 Task: Search one way flight ticket for 3 adults, 3 children in business from Lanai City, Lanai: Lanai Airport to Riverton: Central Wyoming Regional Airport (was Riverton Regional) on 5-4-2023. Number of bags: 4 checked bags. Price is upto 25000. Outbound departure time preference is 10:30.
Action: Mouse moved to (374, 340)
Screenshot: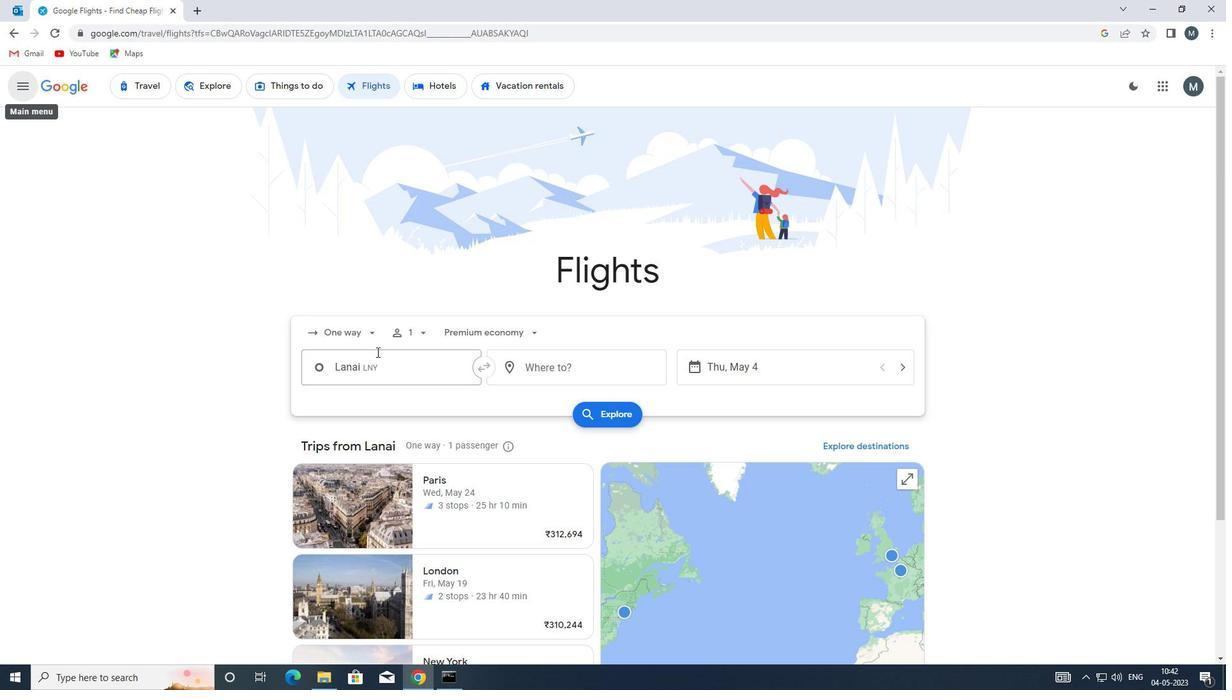 
Action: Mouse pressed left at (374, 340)
Screenshot: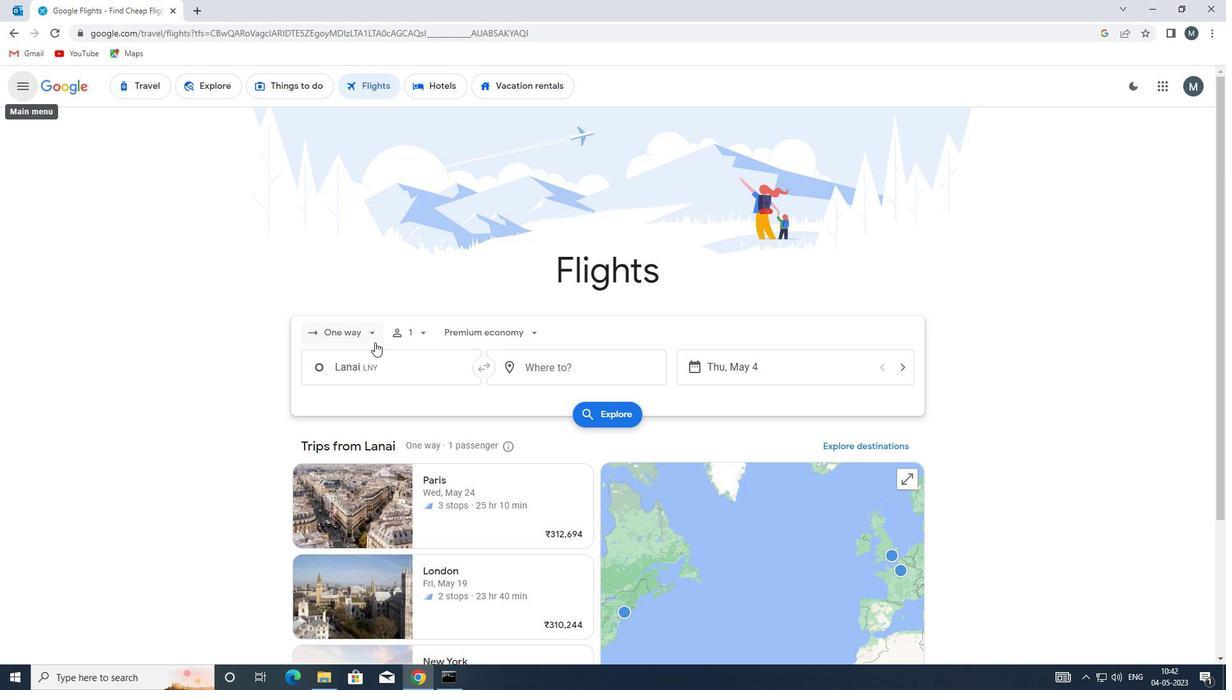 
Action: Mouse moved to (381, 393)
Screenshot: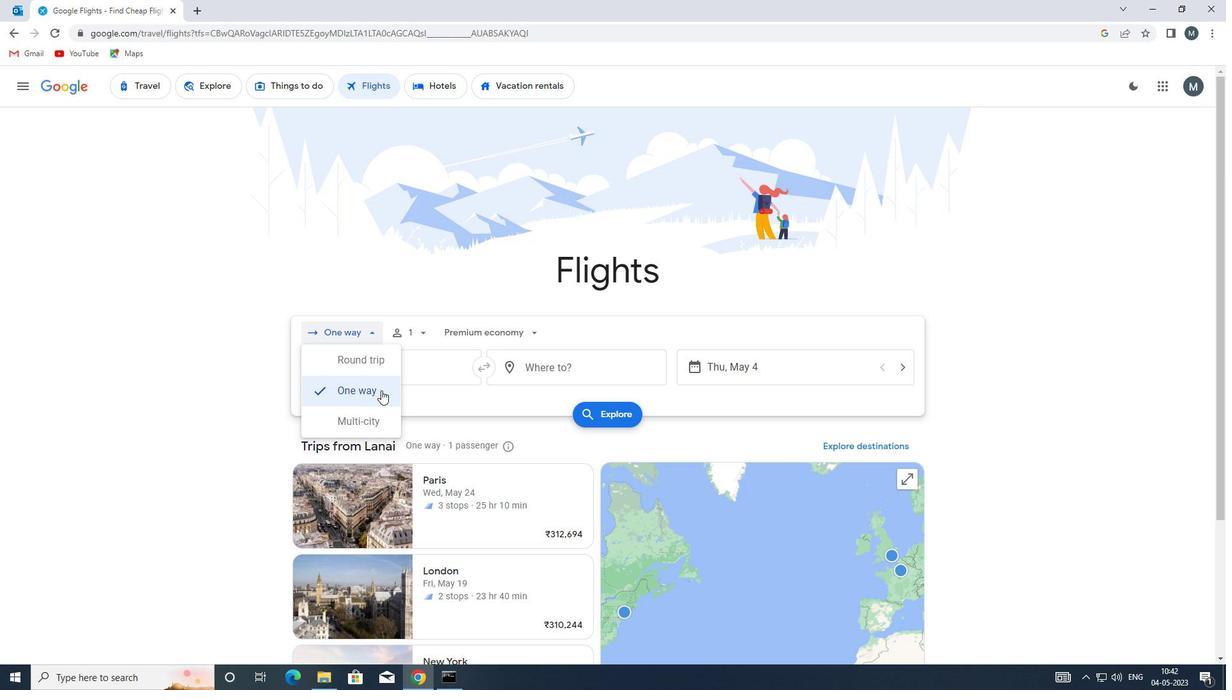 
Action: Mouse pressed left at (381, 393)
Screenshot: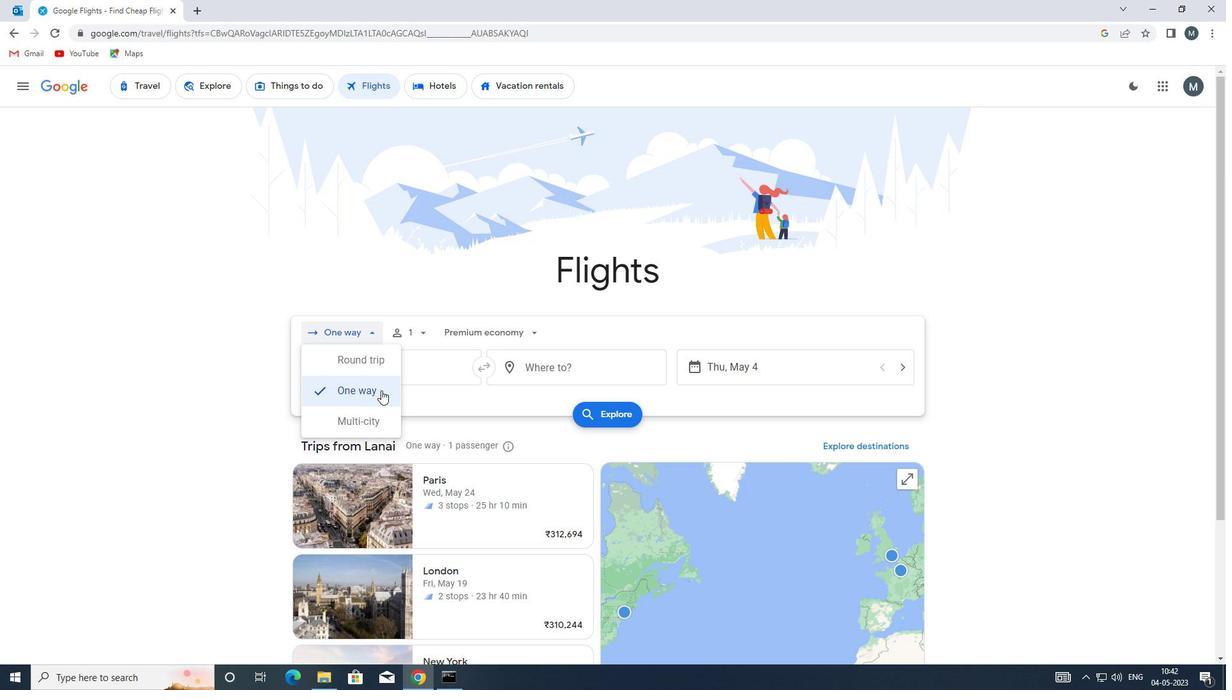 
Action: Mouse moved to (420, 335)
Screenshot: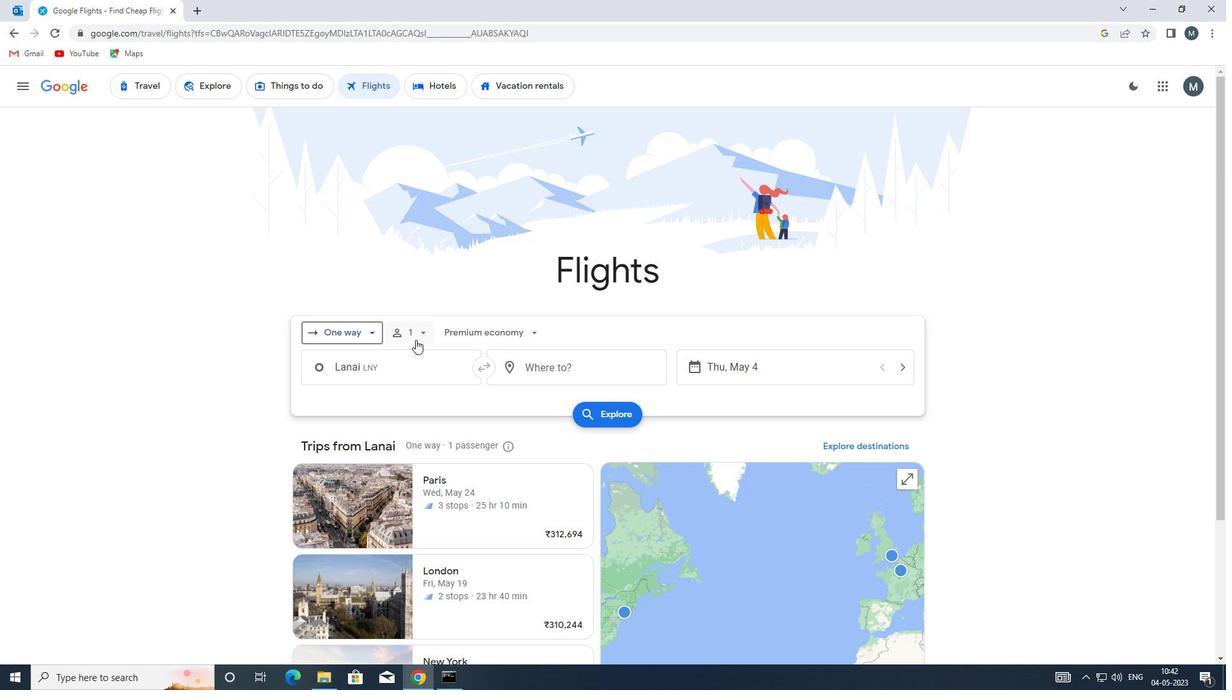
Action: Mouse pressed left at (420, 335)
Screenshot: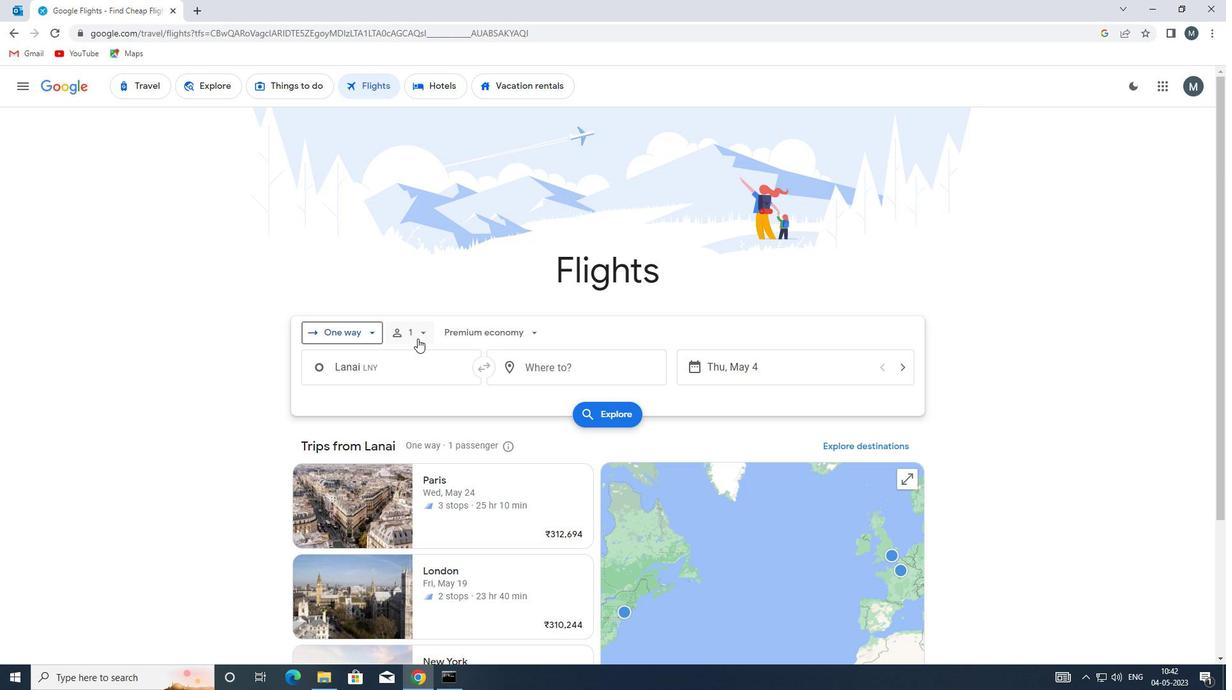 
Action: Mouse moved to (526, 366)
Screenshot: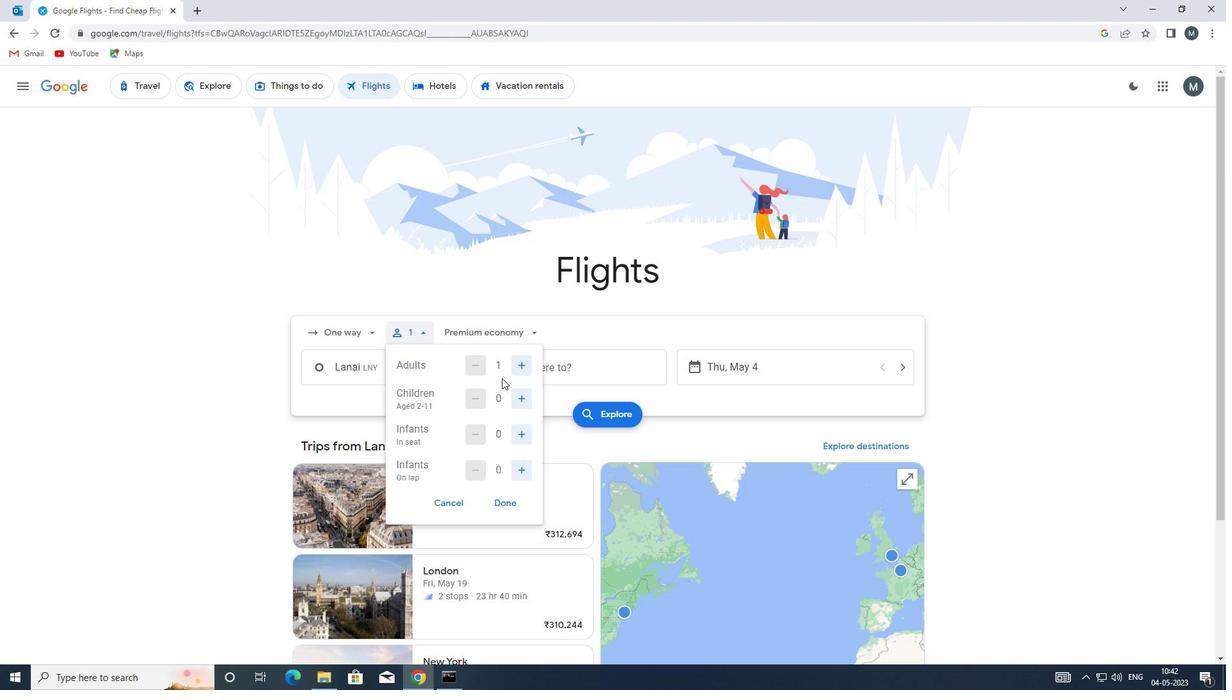 
Action: Mouse pressed left at (526, 366)
Screenshot: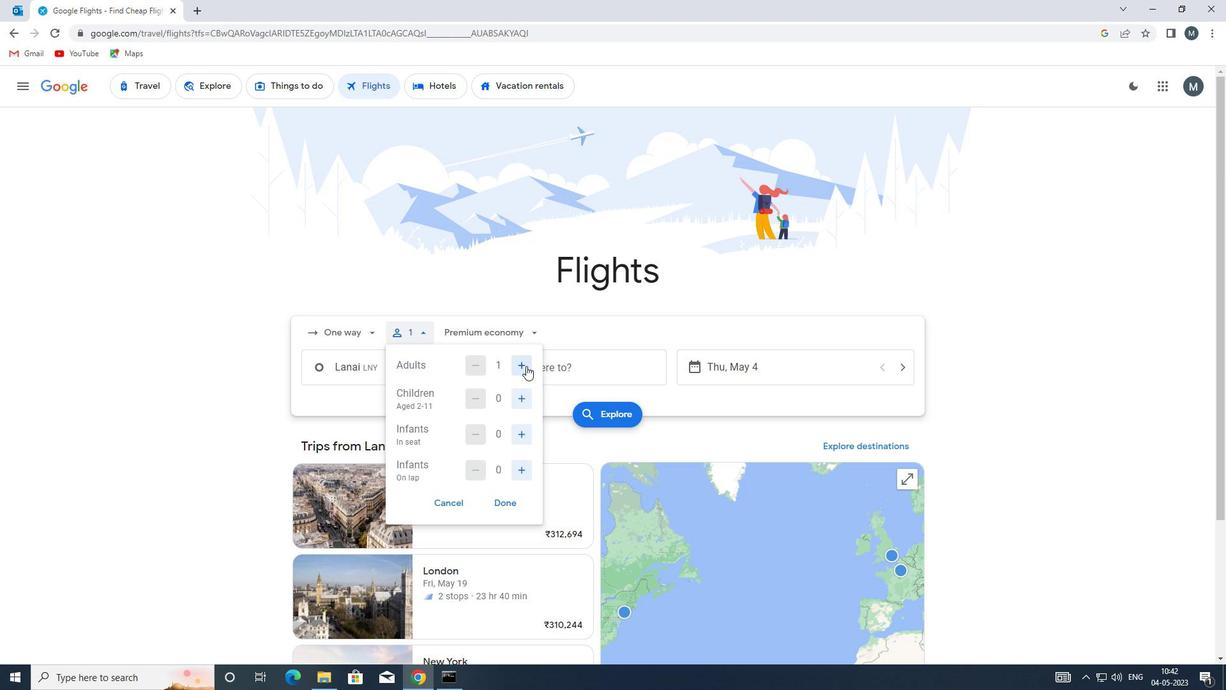 
Action: Mouse pressed left at (526, 366)
Screenshot: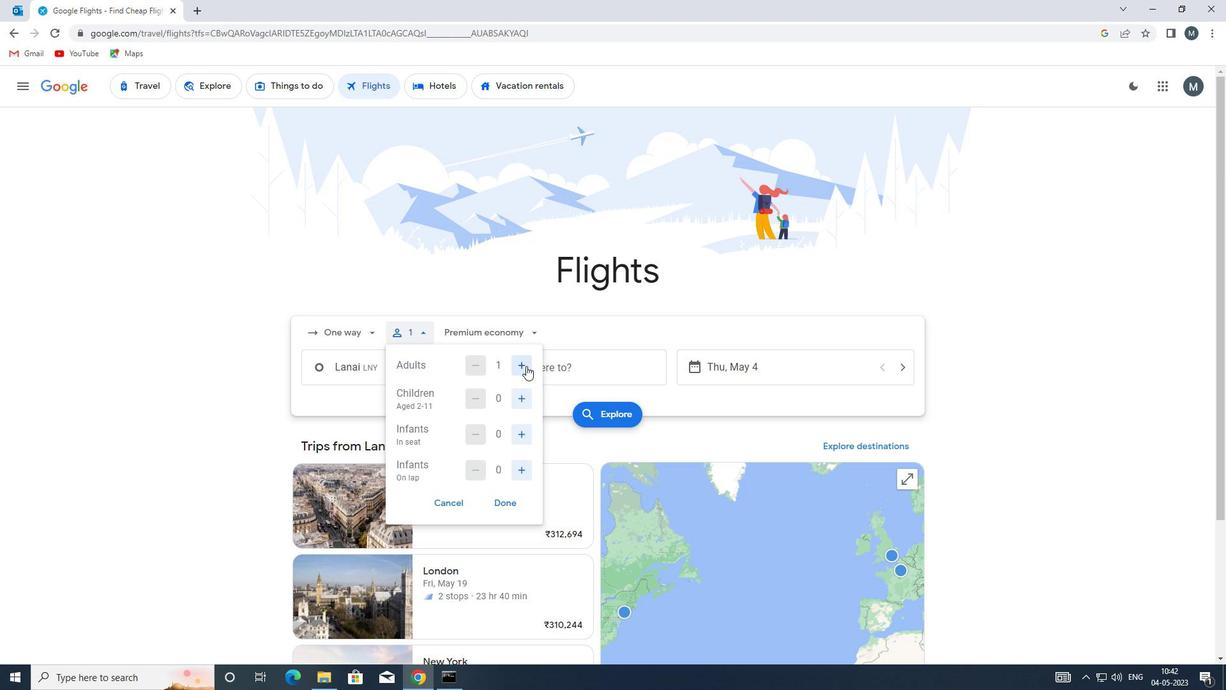 
Action: Mouse moved to (524, 400)
Screenshot: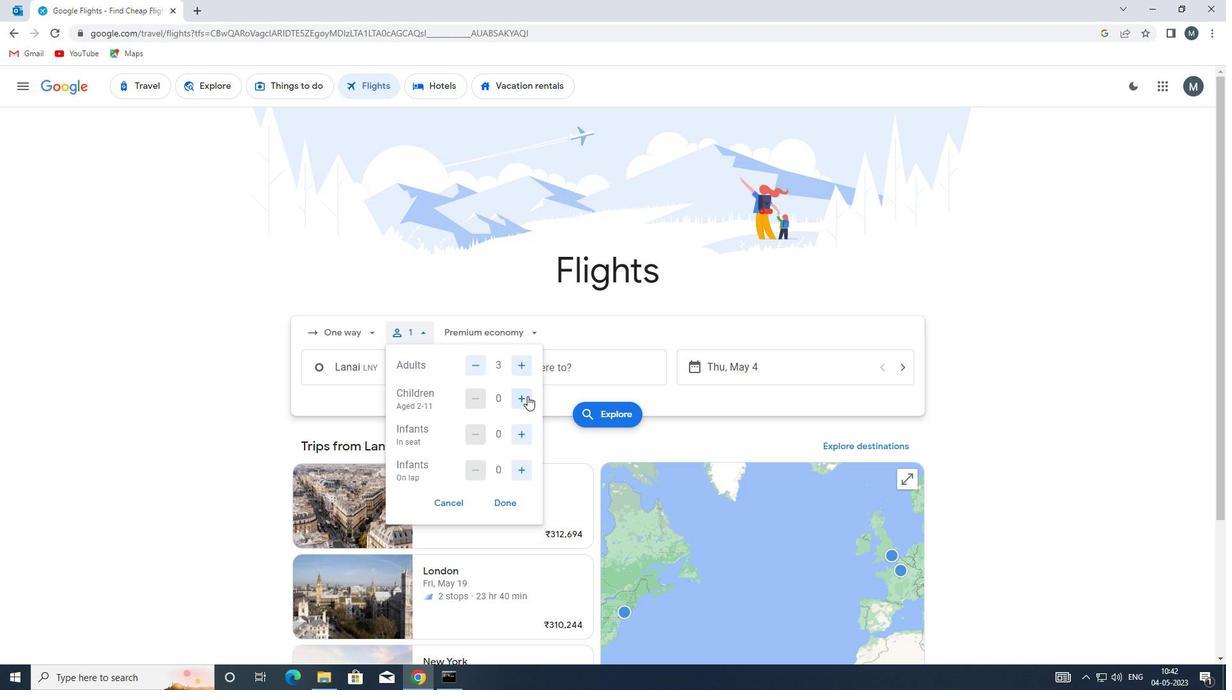 
Action: Mouse pressed left at (524, 400)
Screenshot: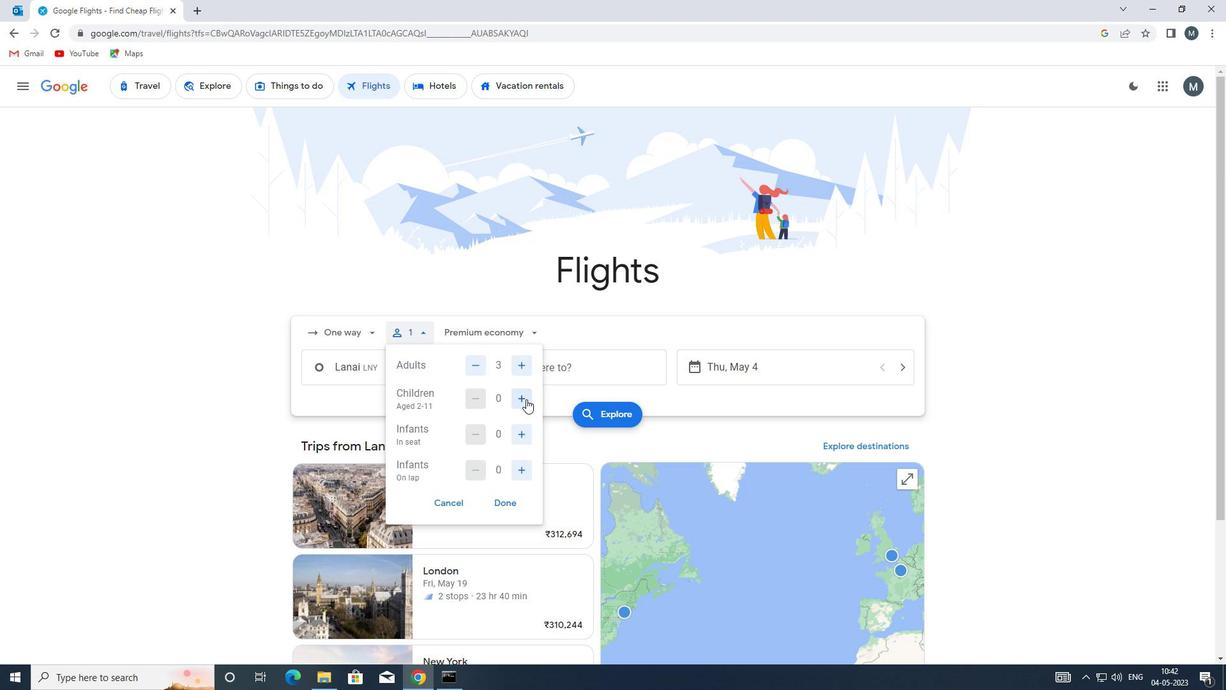 
Action: Mouse pressed left at (524, 400)
Screenshot: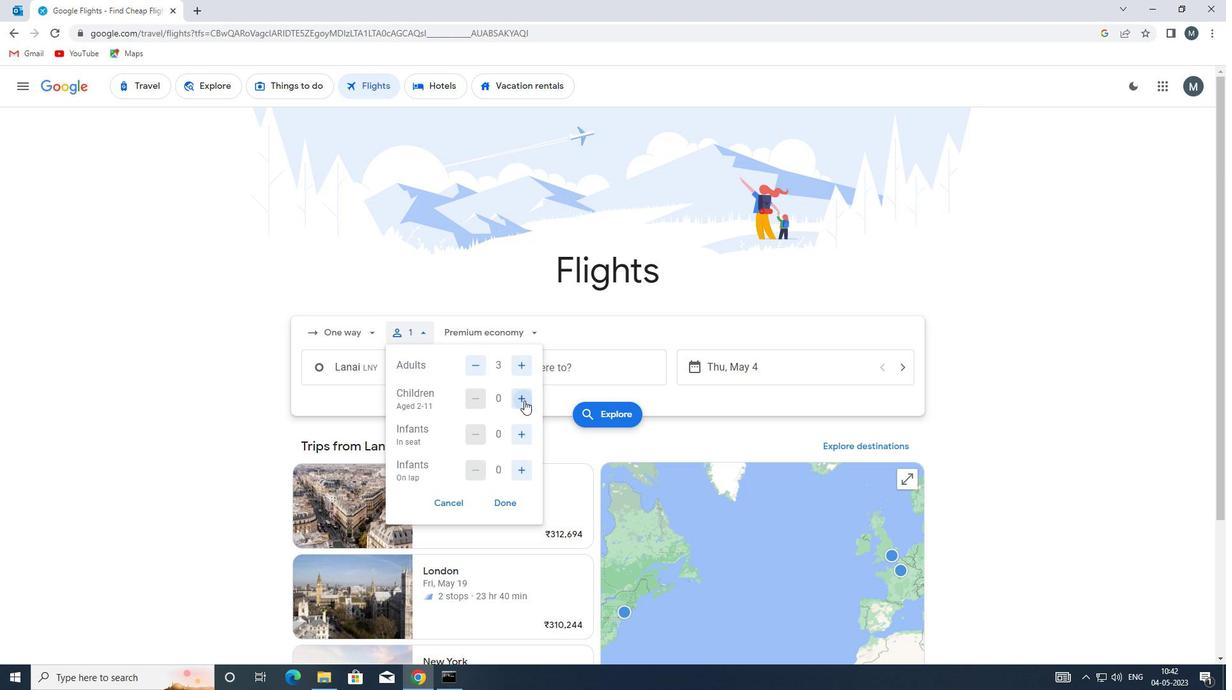 
Action: Mouse pressed left at (524, 400)
Screenshot: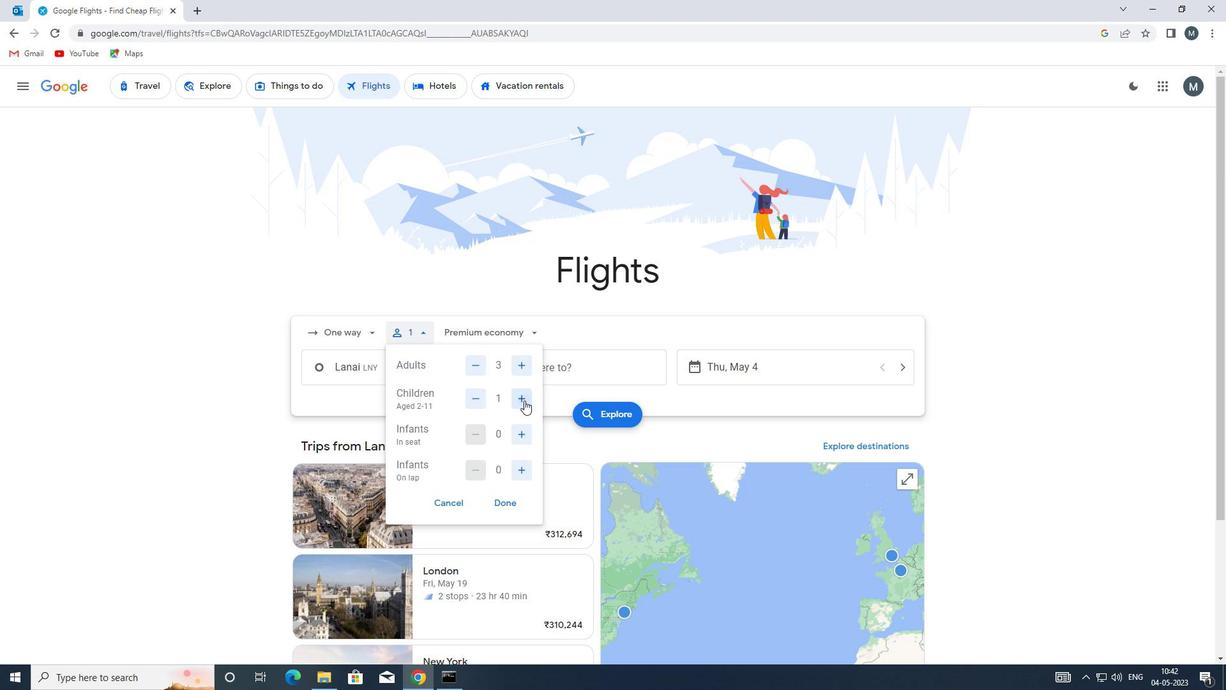 
Action: Mouse moved to (514, 505)
Screenshot: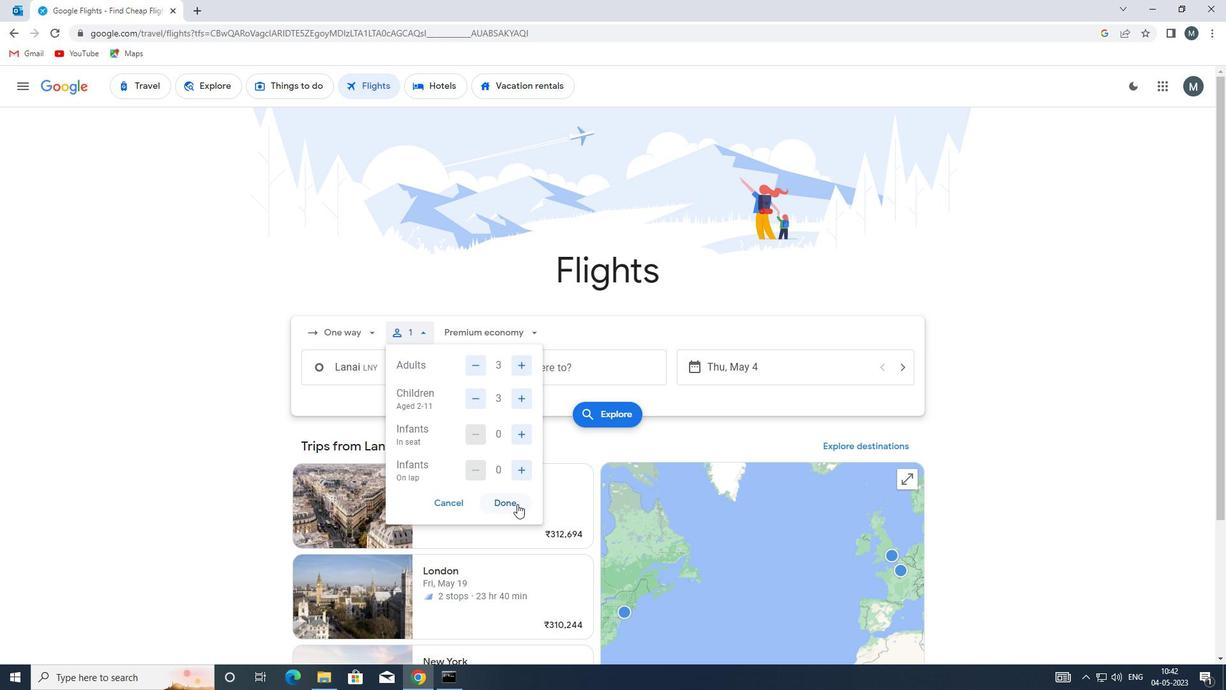 
Action: Mouse pressed left at (514, 505)
Screenshot: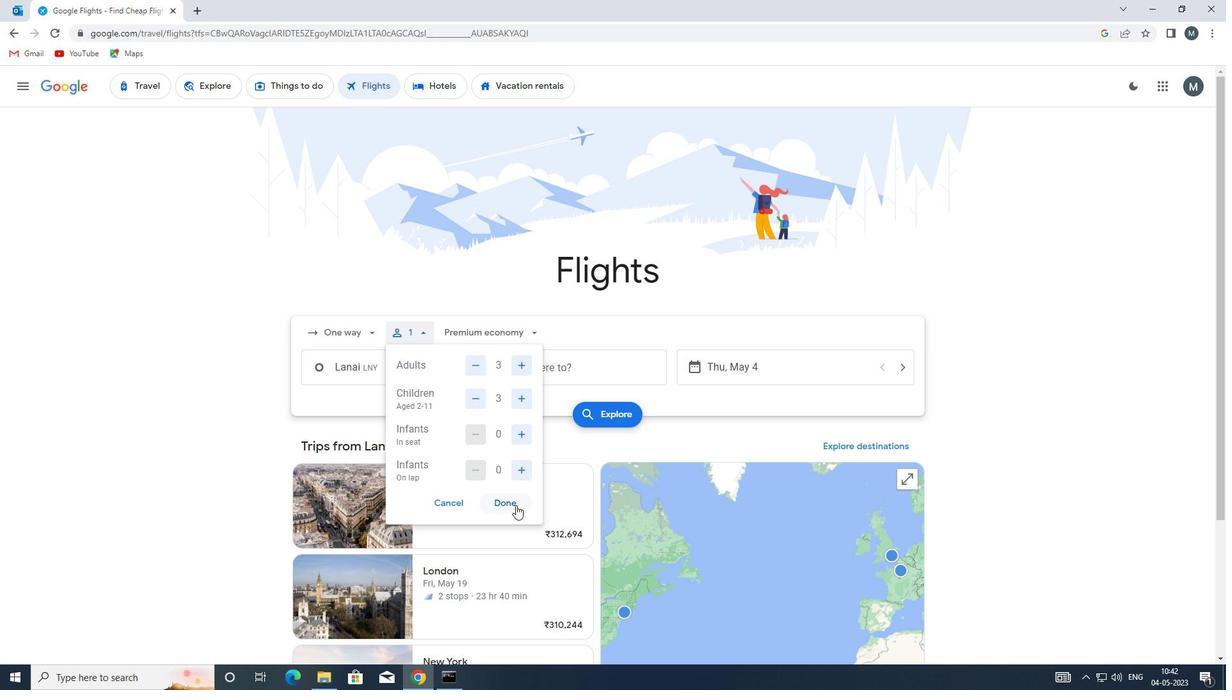 
Action: Mouse moved to (505, 330)
Screenshot: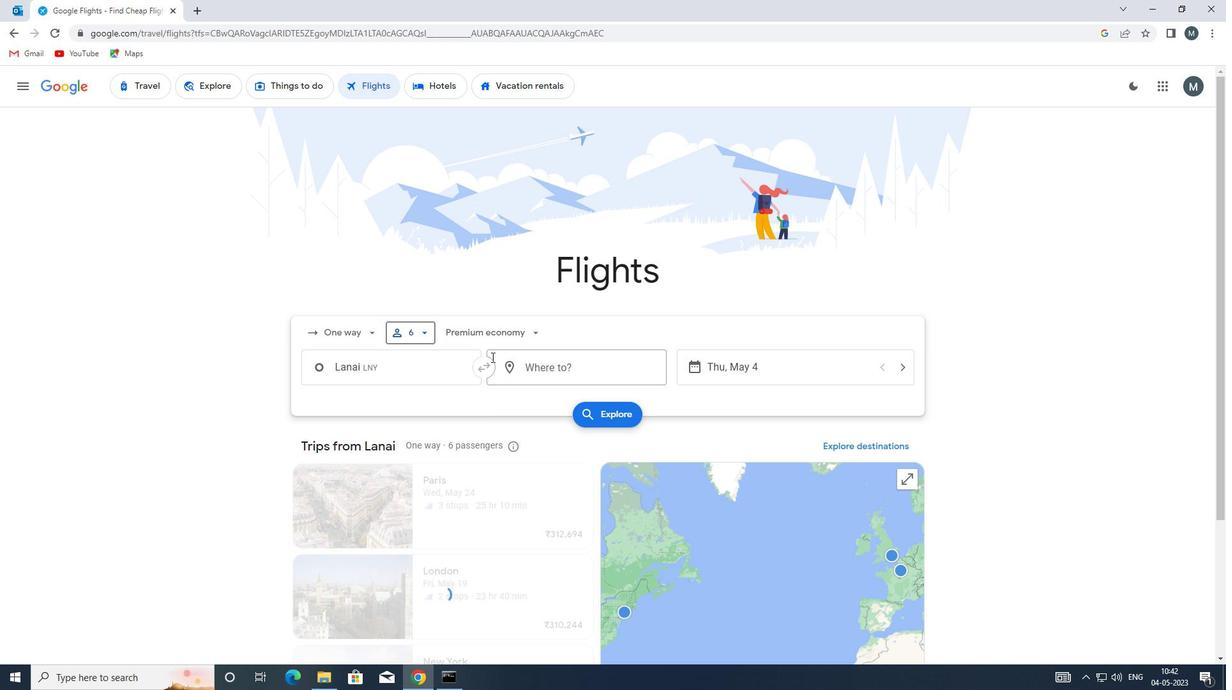 
Action: Mouse pressed left at (505, 330)
Screenshot: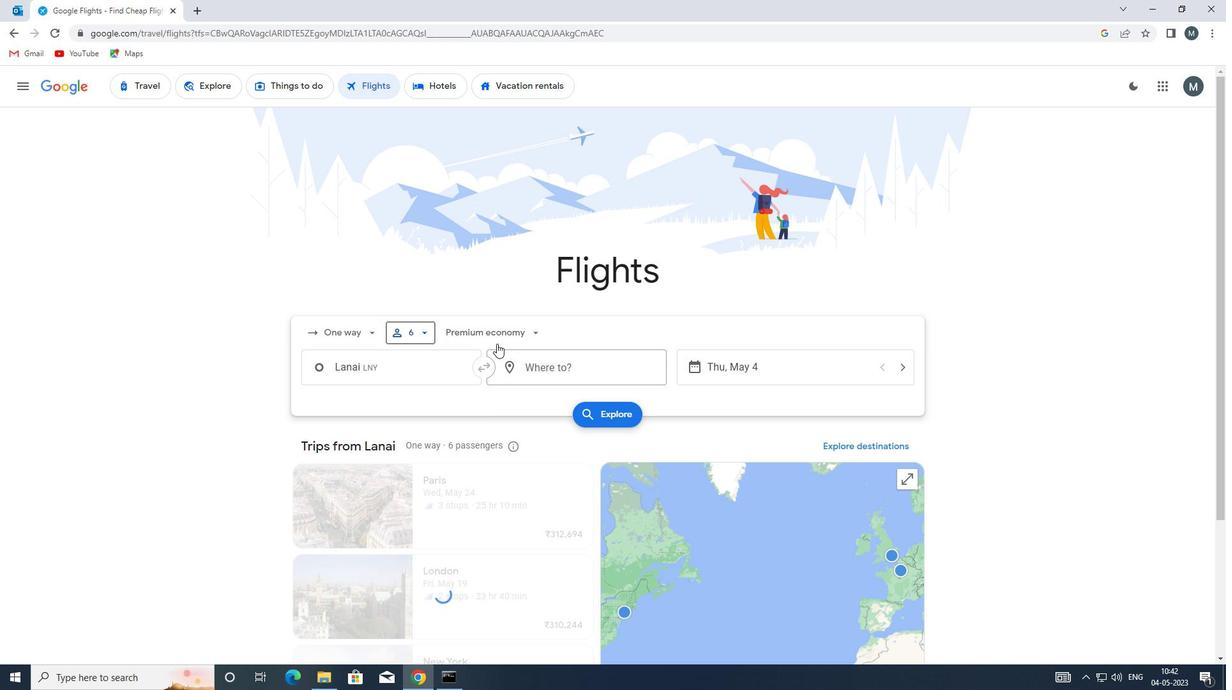 
Action: Mouse moved to (506, 416)
Screenshot: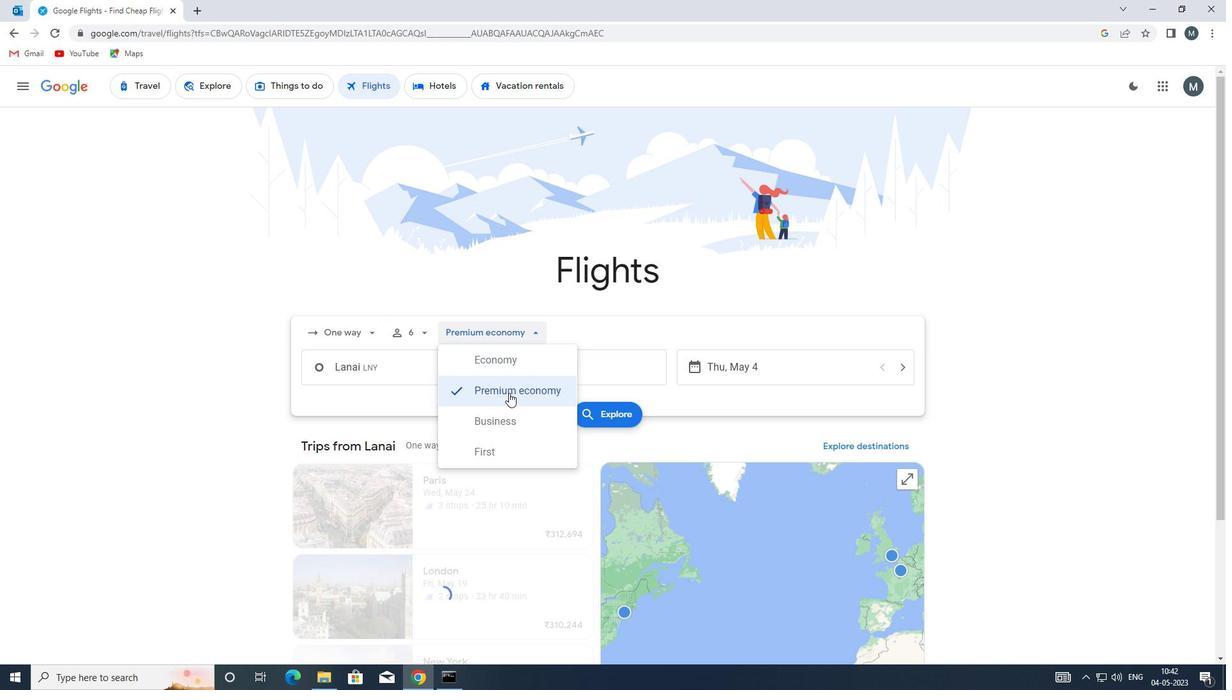 
Action: Mouse pressed left at (506, 416)
Screenshot: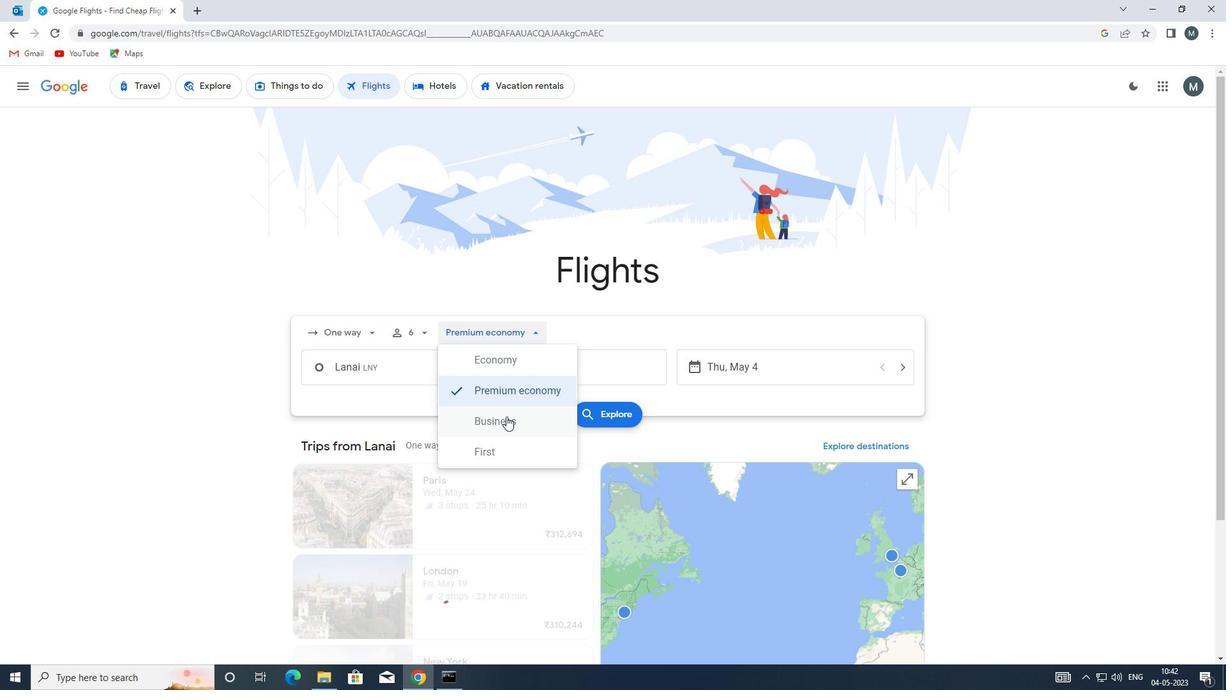 
Action: Mouse moved to (429, 358)
Screenshot: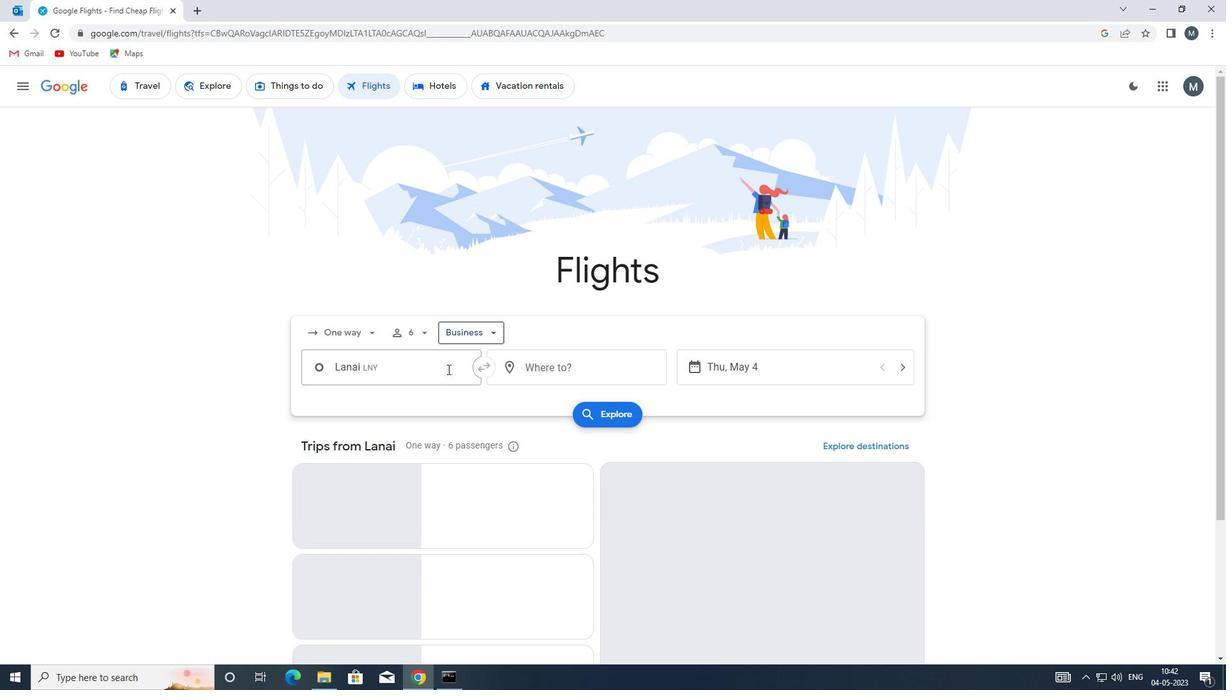 
Action: Mouse pressed left at (429, 358)
Screenshot: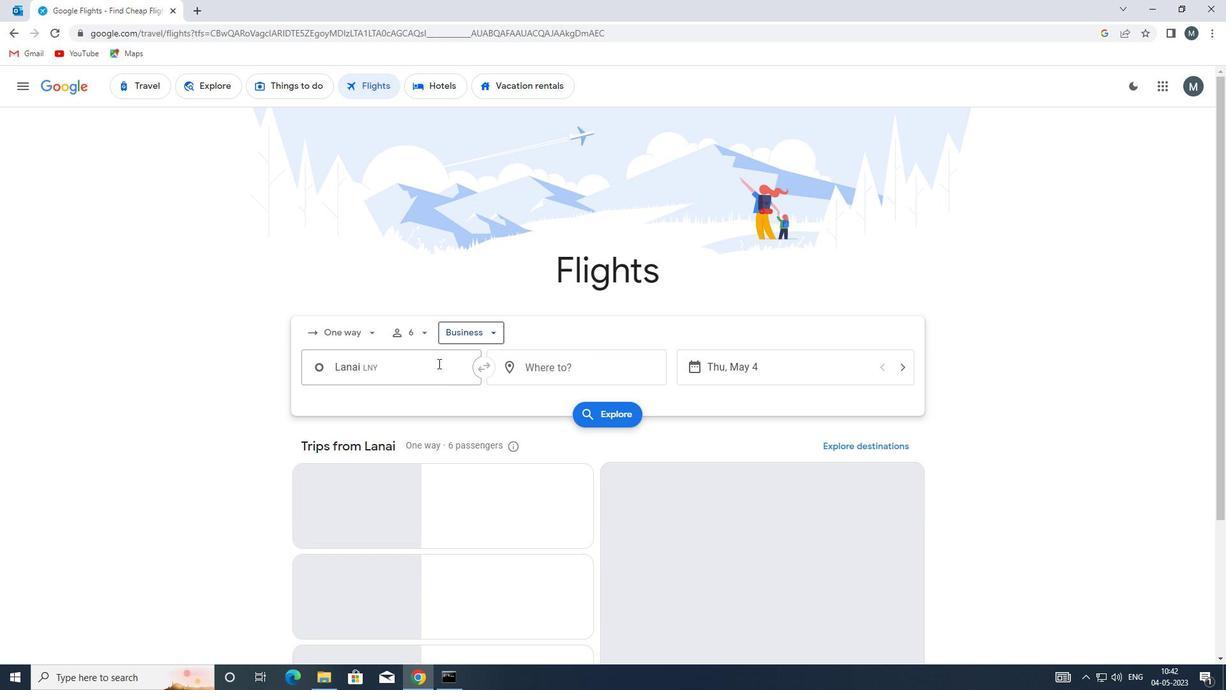 
Action: Mouse moved to (433, 434)
Screenshot: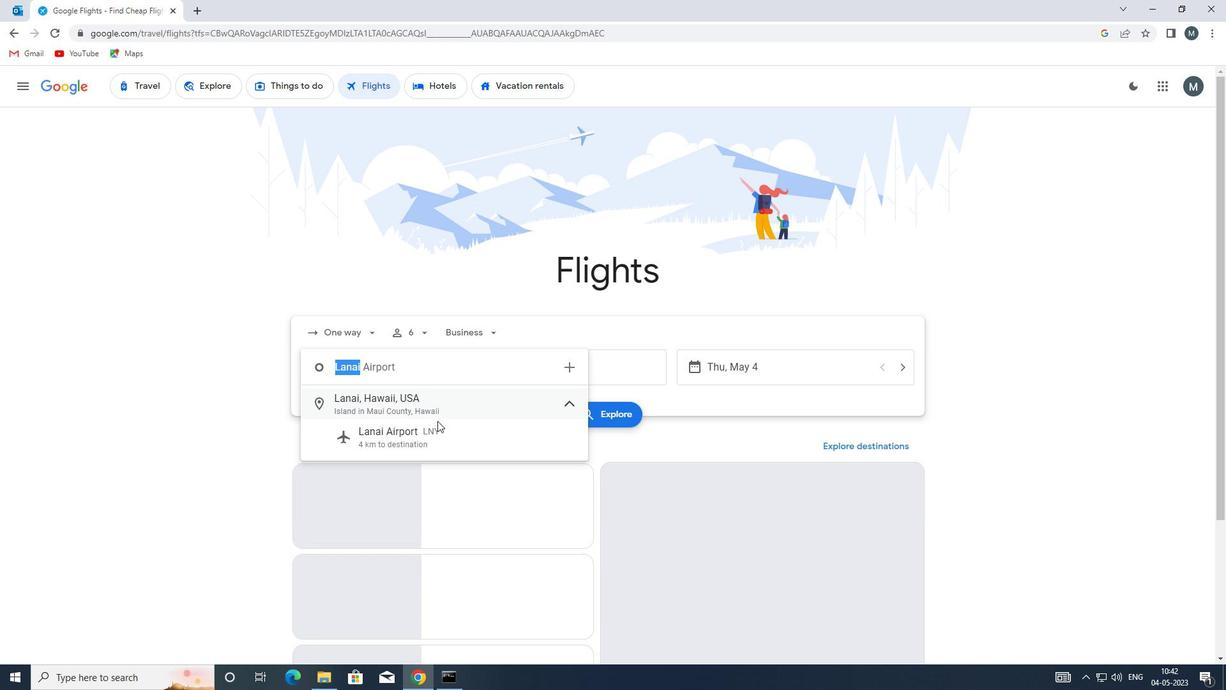
Action: Mouse pressed left at (433, 434)
Screenshot: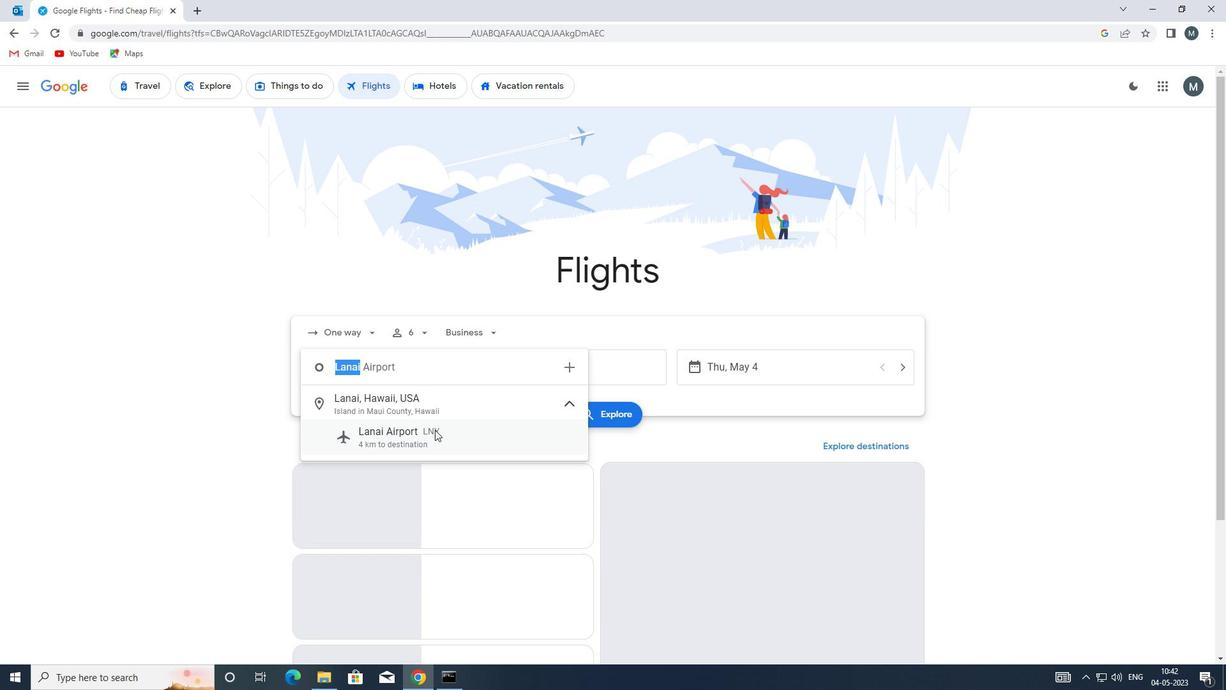 
Action: Mouse moved to (543, 359)
Screenshot: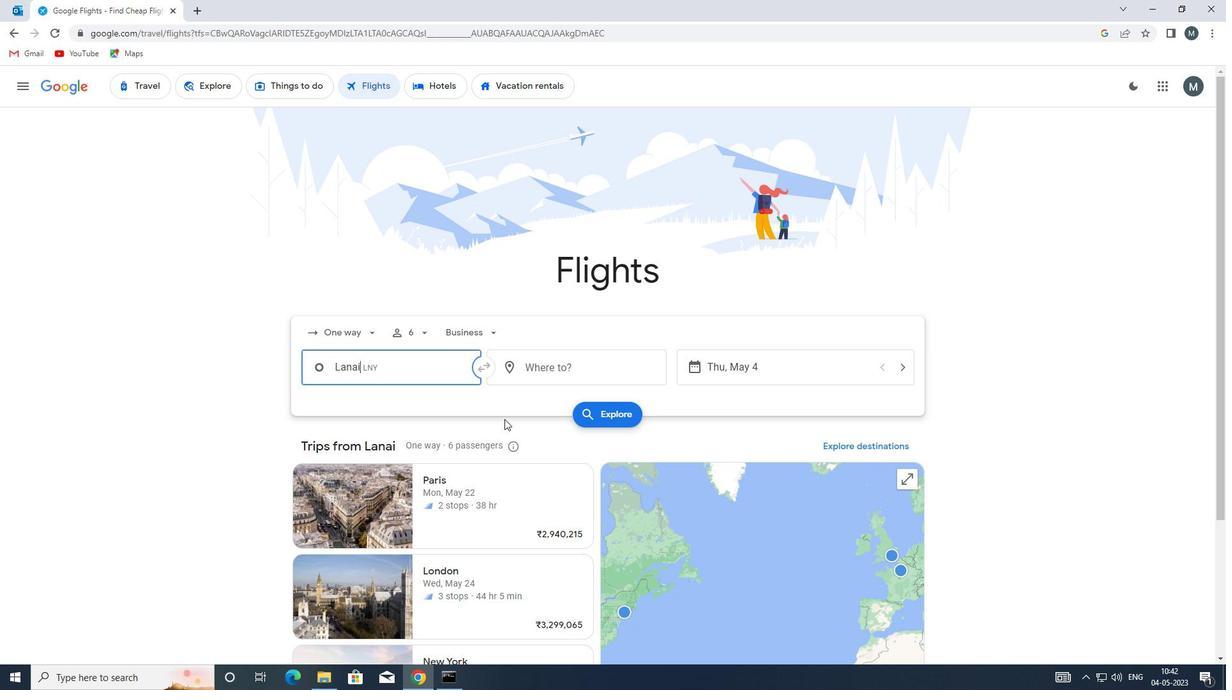 
Action: Mouse pressed left at (543, 359)
Screenshot: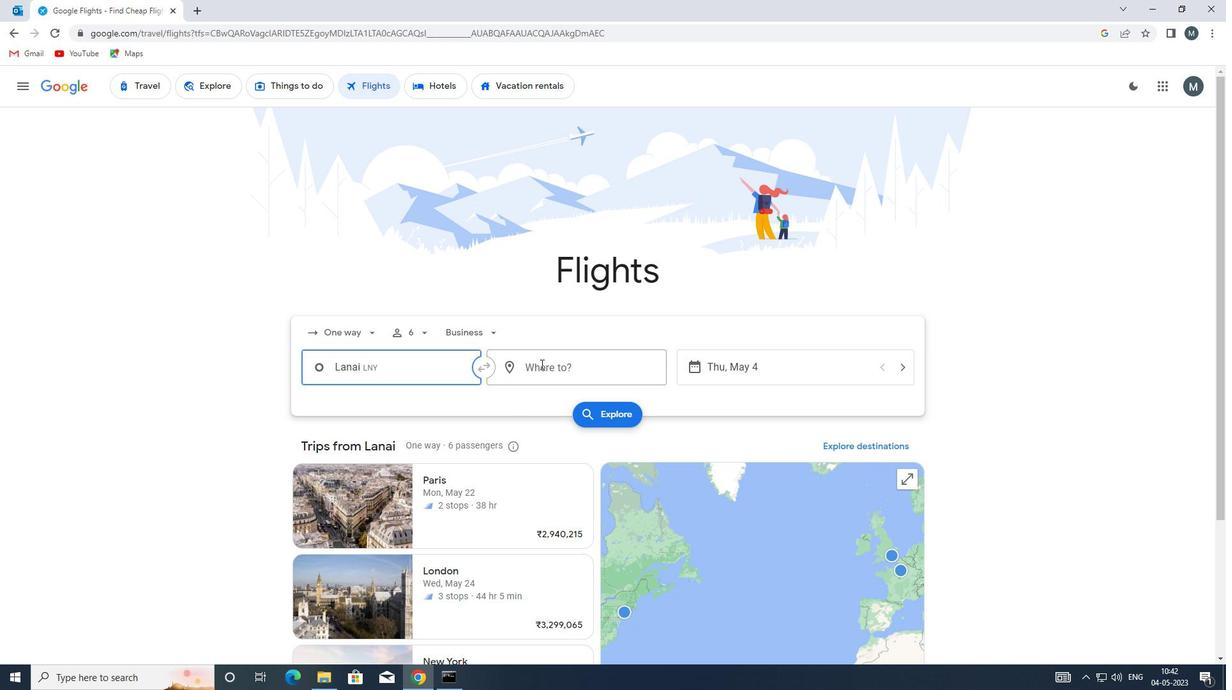 
Action: Key pressed riw
Screenshot: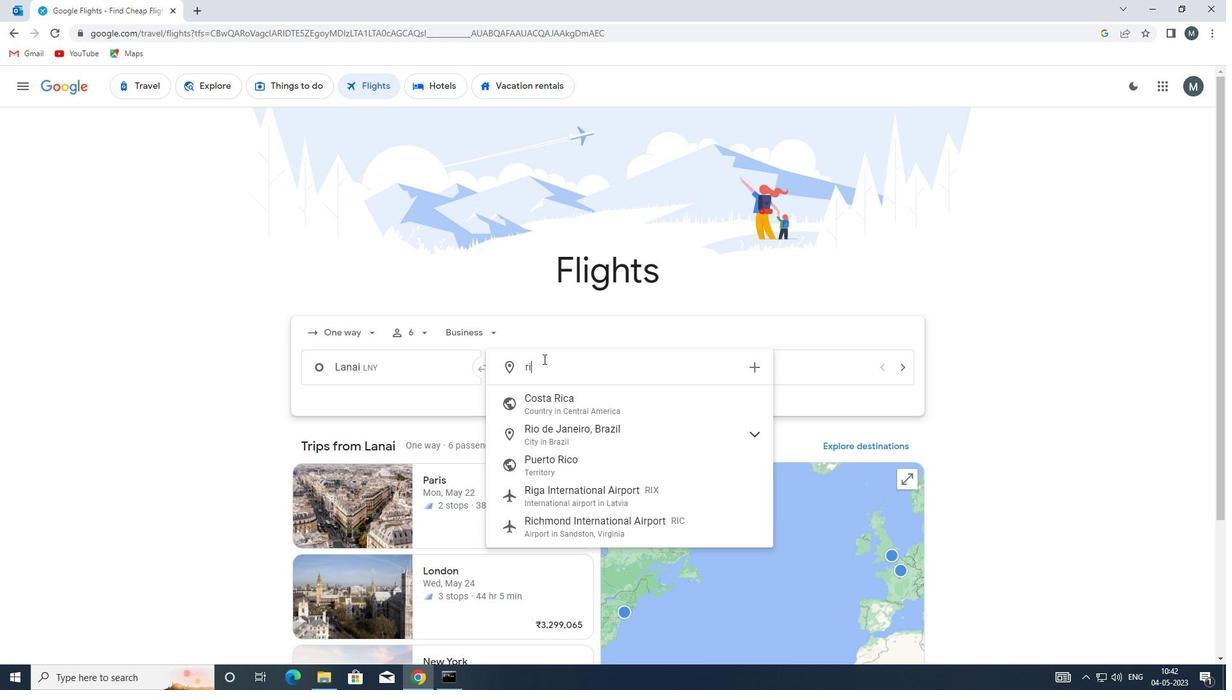 
Action: Mouse moved to (571, 403)
Screenshot: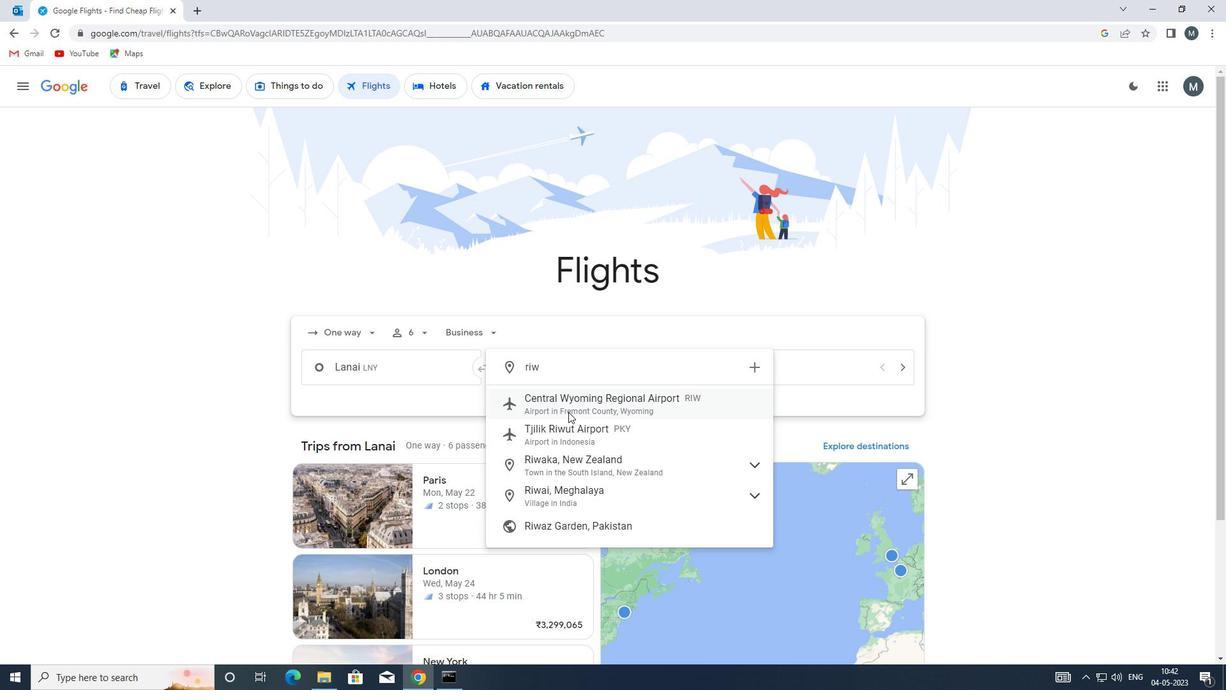 
Action: Mouse pressed left at (571, 403)
Screenshot: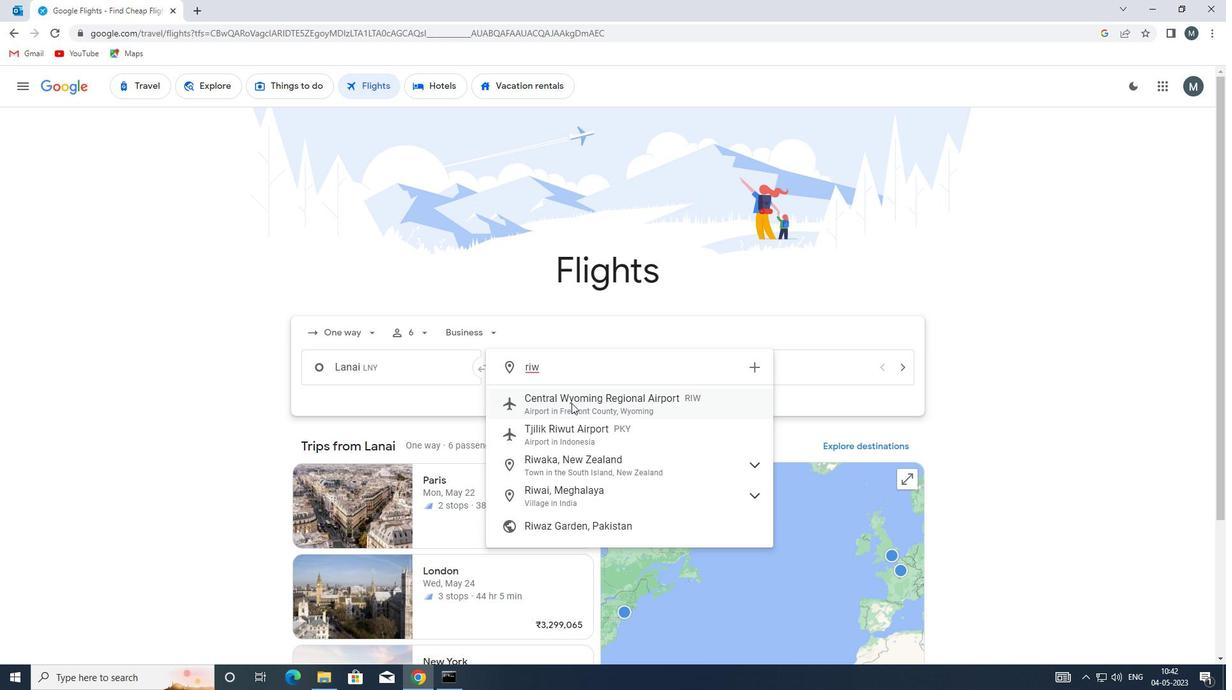 
Action: Mouse moved to (706, 366)
Screenshot: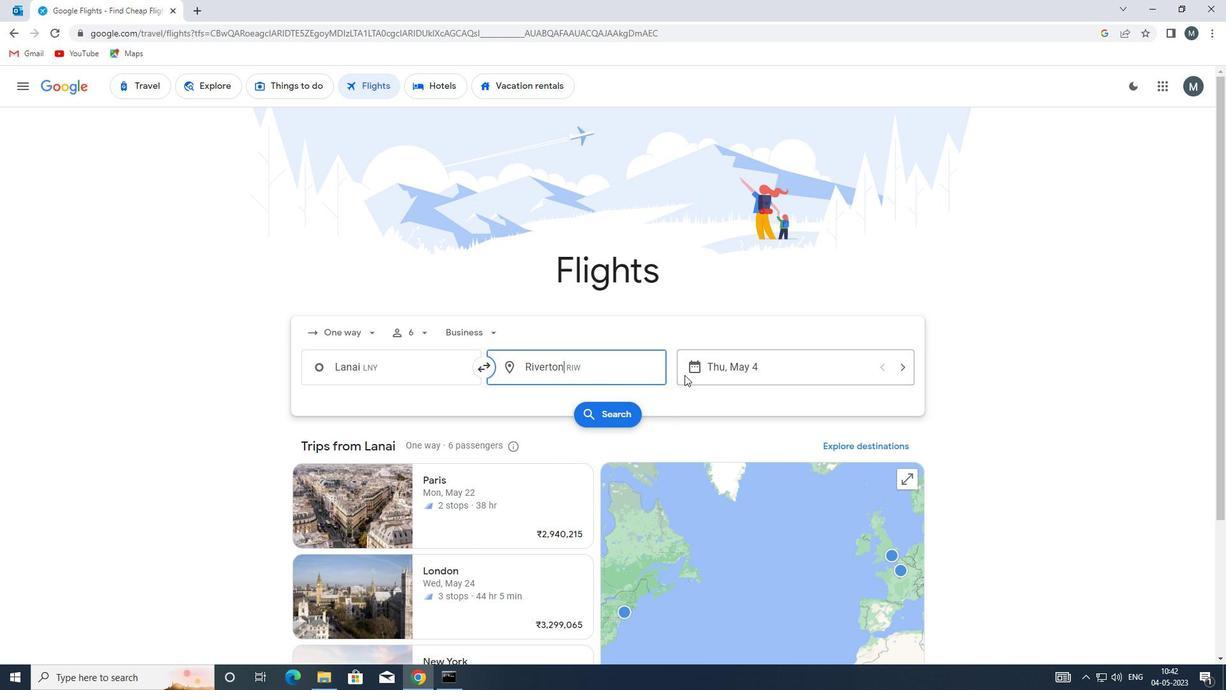 
Action: Mouse pressed left at (706, 366)
Screenshot: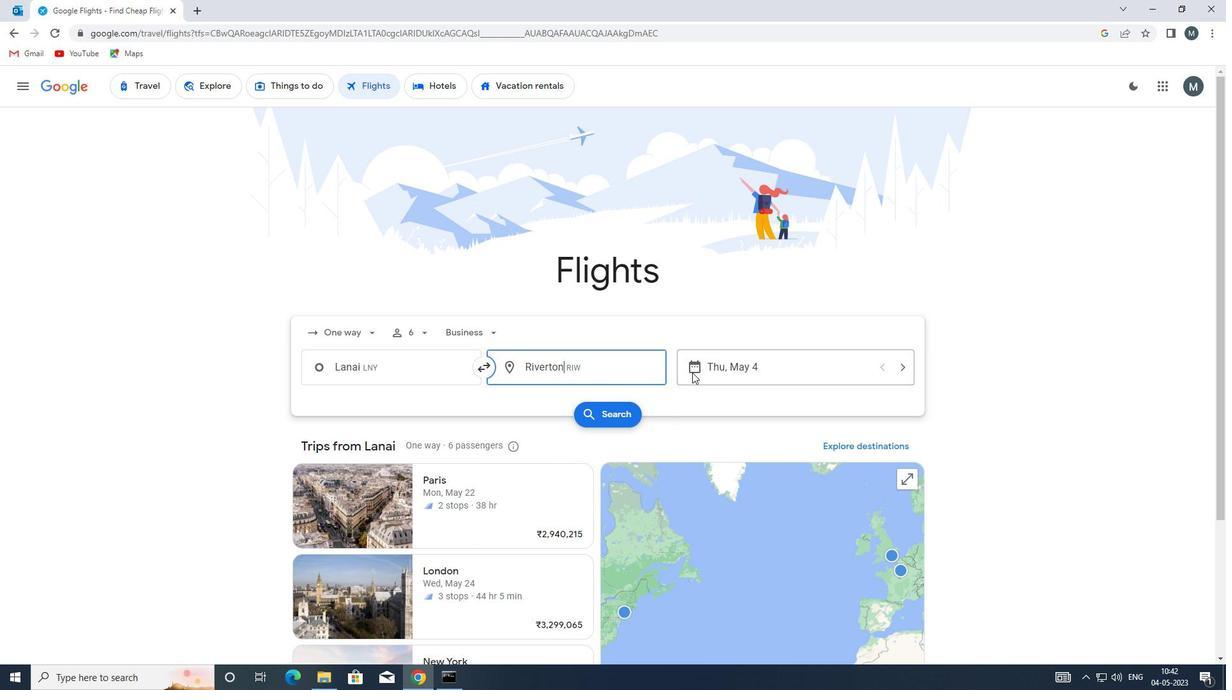 
Action: Mouse moved to (578, 433)
Screenshot: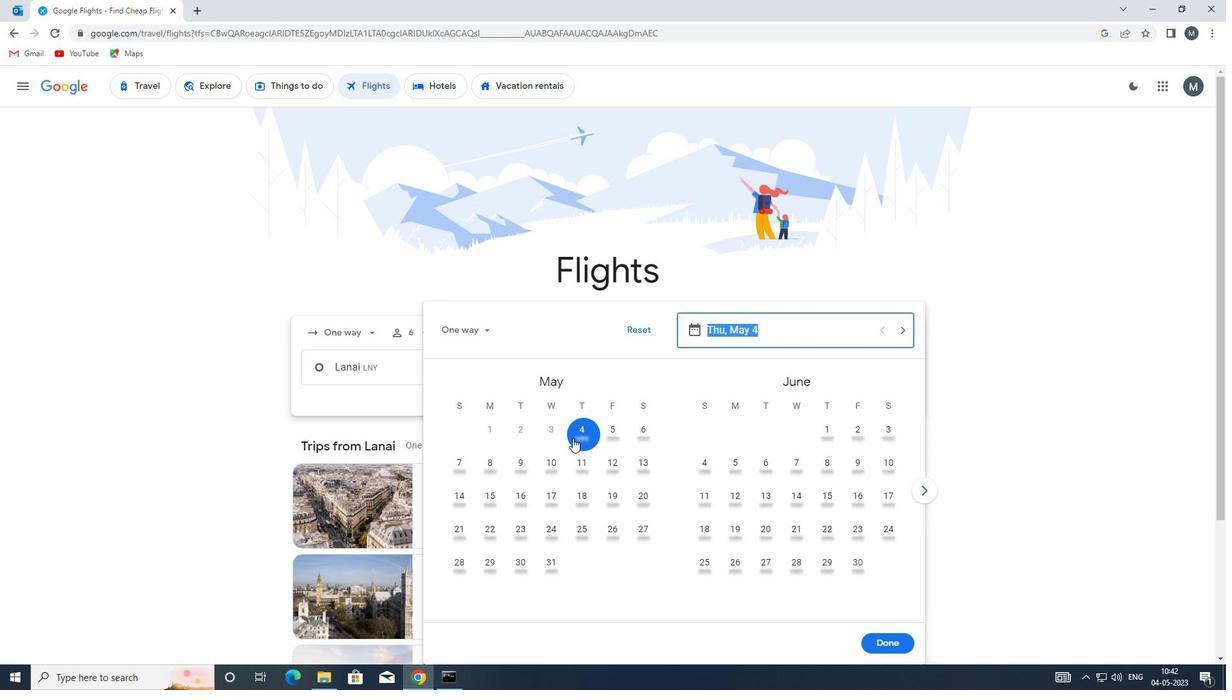 
Action: Mouse pressed left at (578, 433)
Screenshot: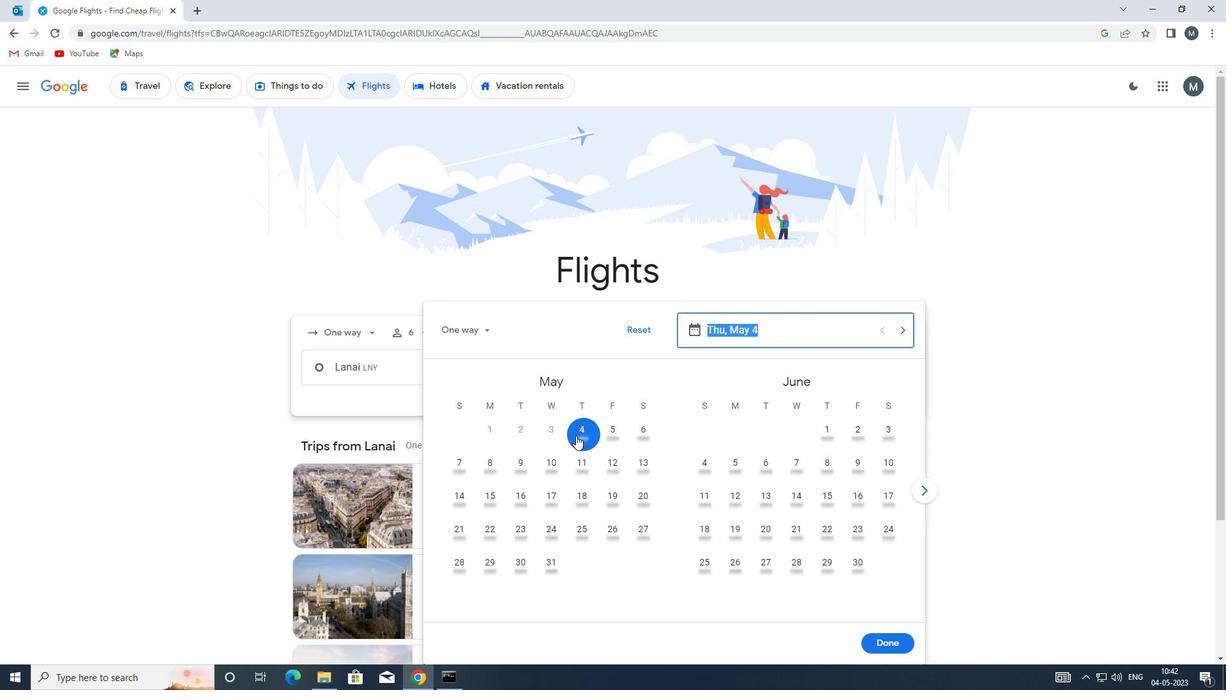 
Action: Mouse moved to (879, 633)
Screenshot: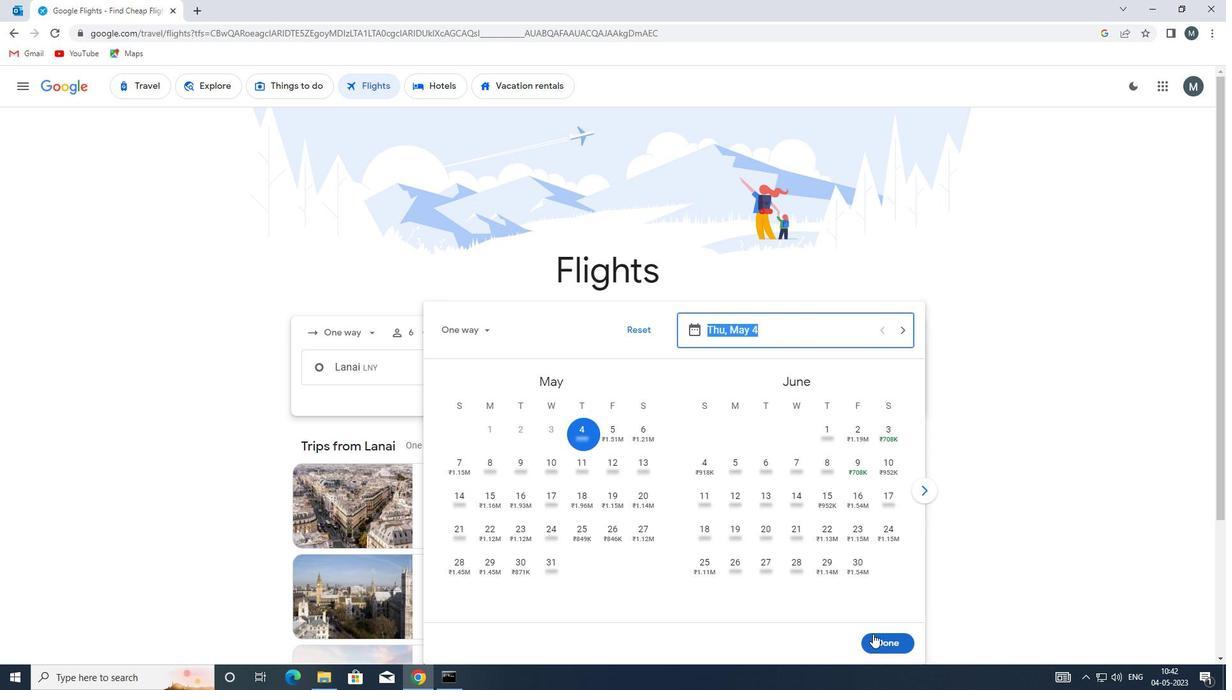 
Action: Mouse pressed left at (879, 633)
Screenshot: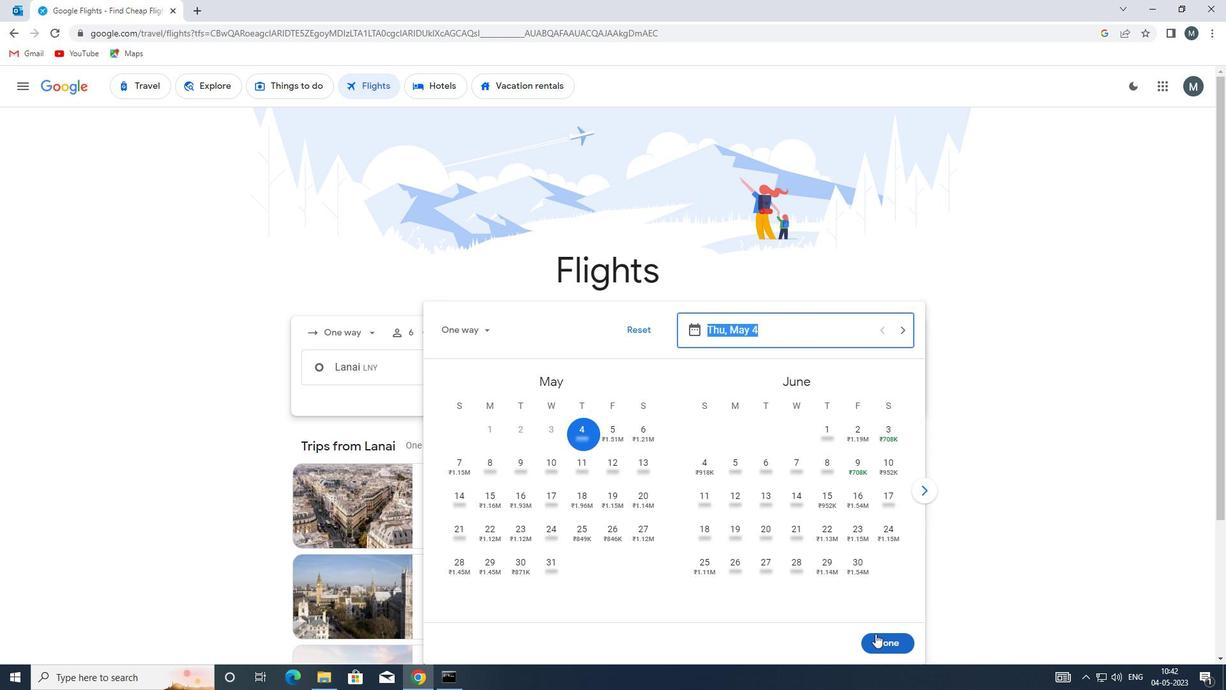 
Action: Mouse moved to (624, 424)
Screenshot: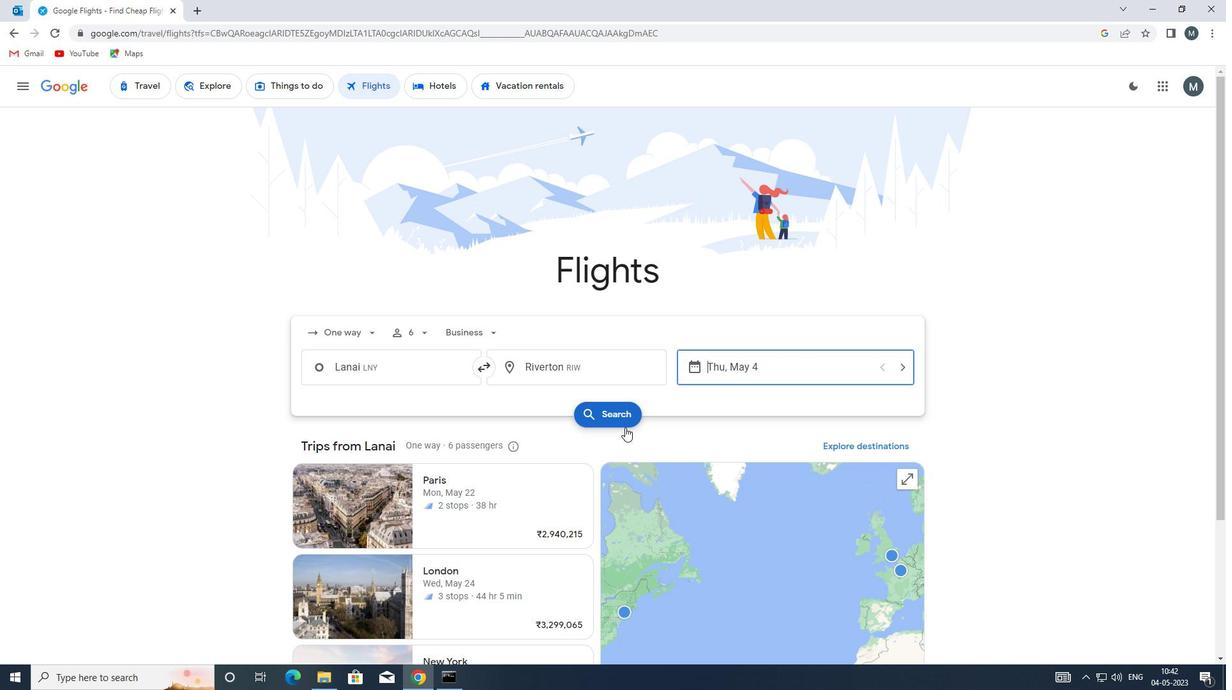 
Action: Mouse pressed left at (624, 424)
Screenshot: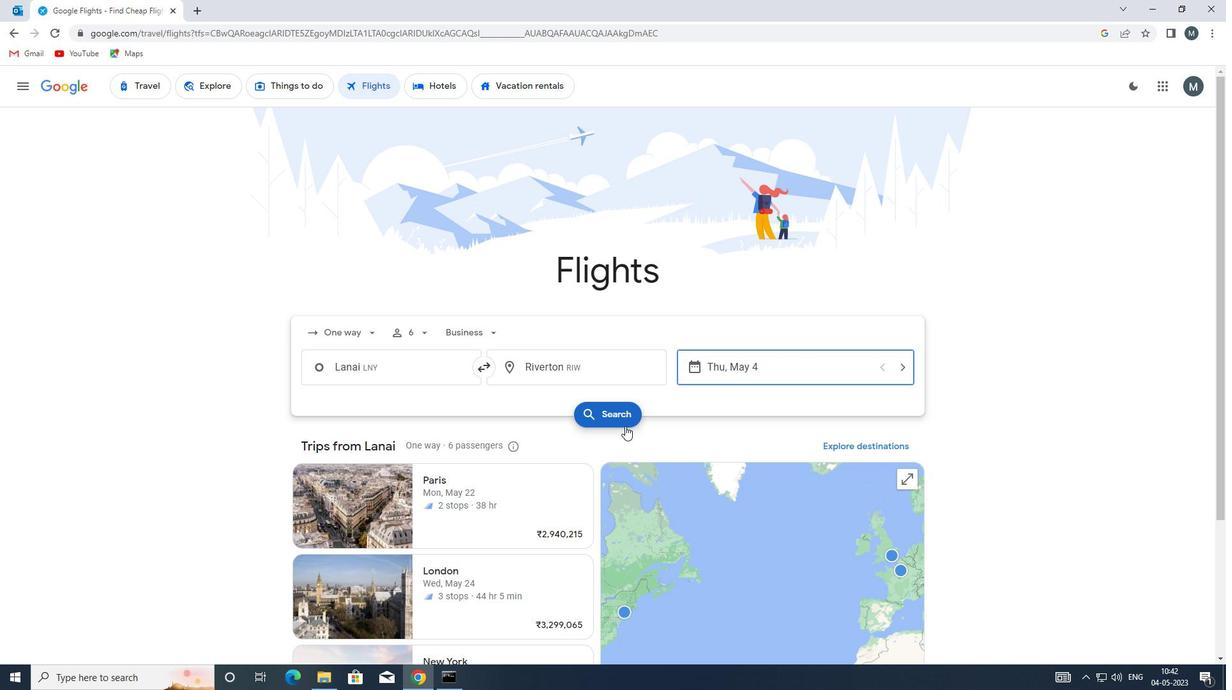 
Action: Mouse moved to (334, 205)
Screenshot: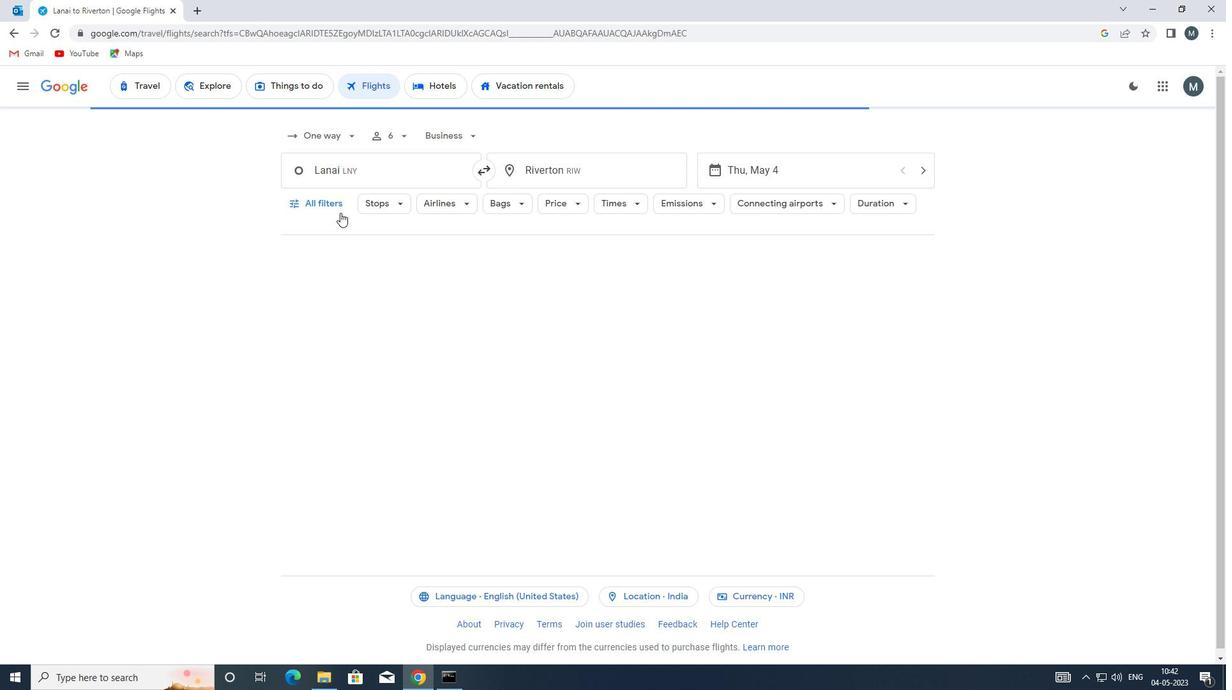 
Action: Mouse pressed left at (334, 205)
Screenshot: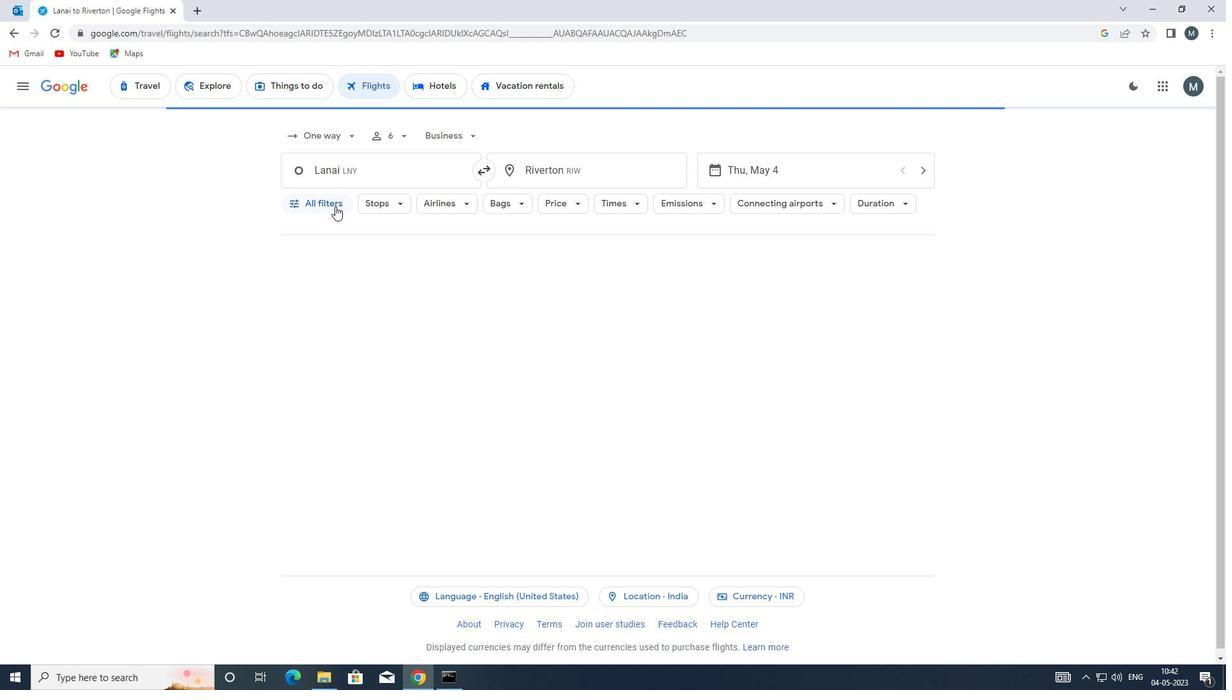 
Action: Mouse moved to (391, 350)
Screenshot: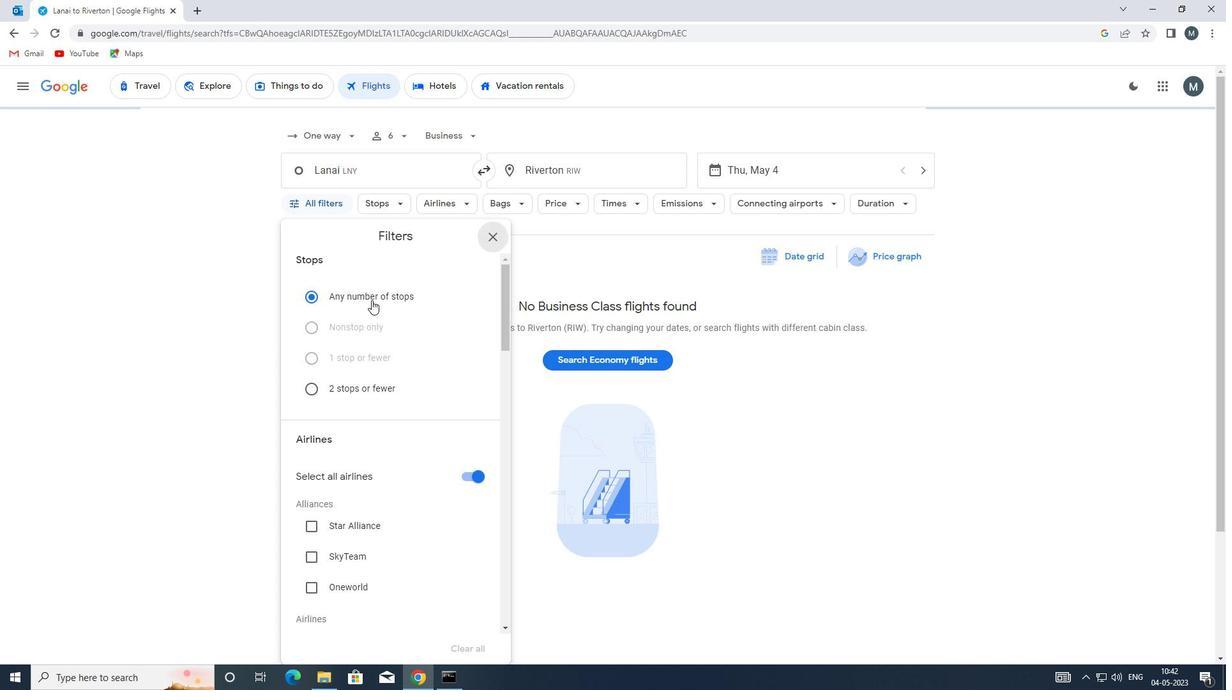 
Action: Mouse scrolled (391, 350) with delta (0, 0)
Screenshot: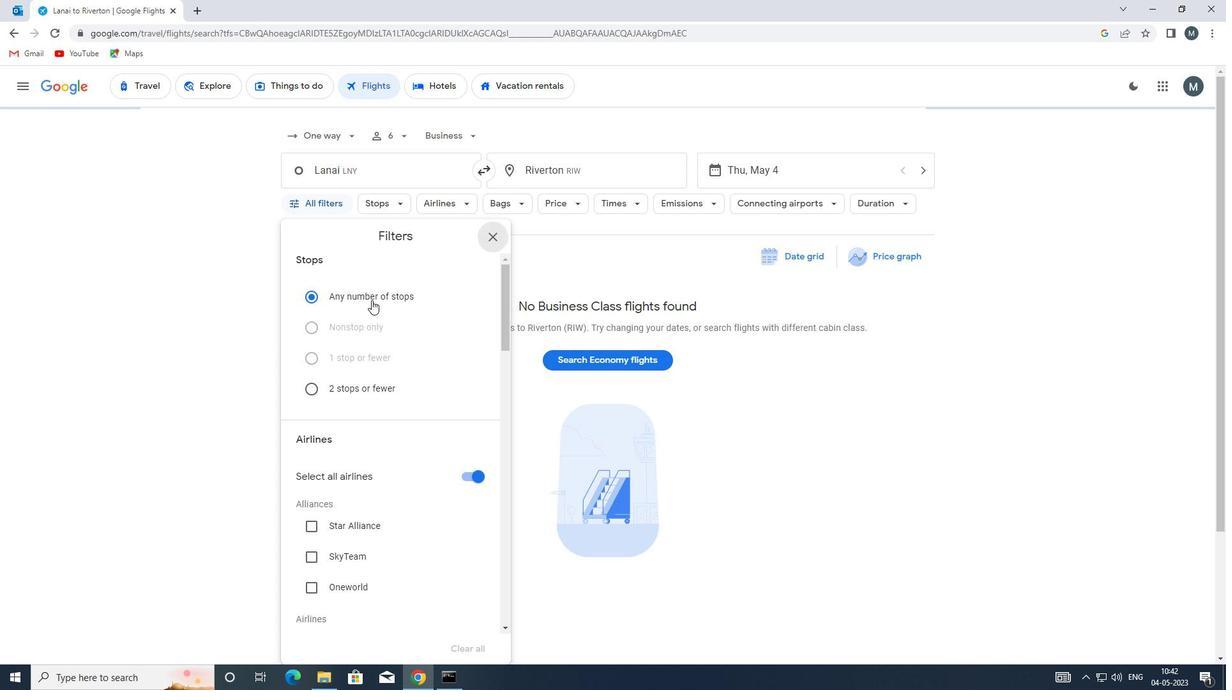 
Action: Mouse moved to (468, 409)
Screenshot: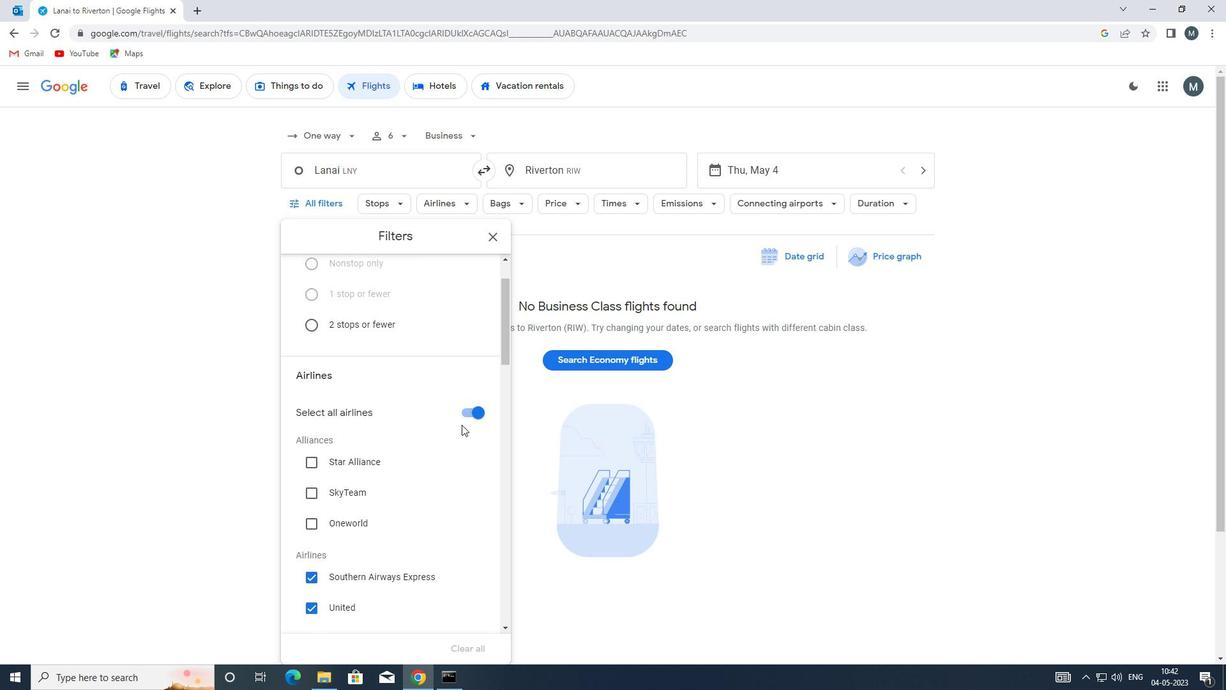 
Action: Mouse pressed left at (468, 409)
Screenshot: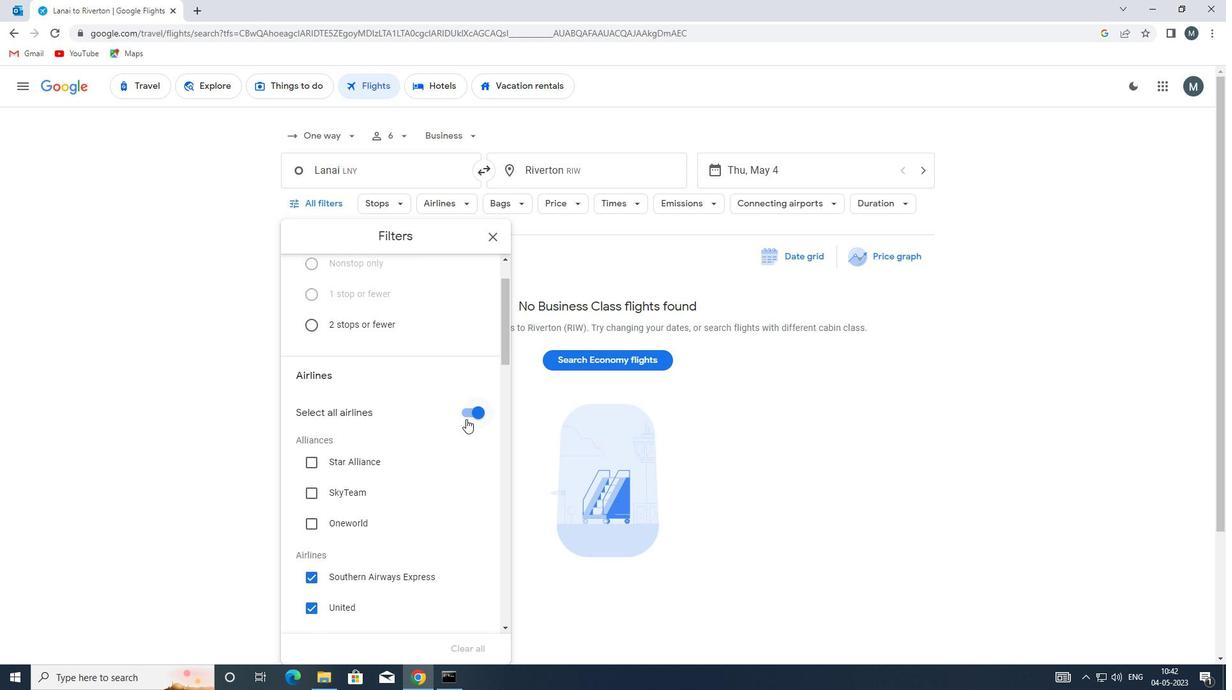 
Action: Mouse moved to (337, 431)
Screenshot: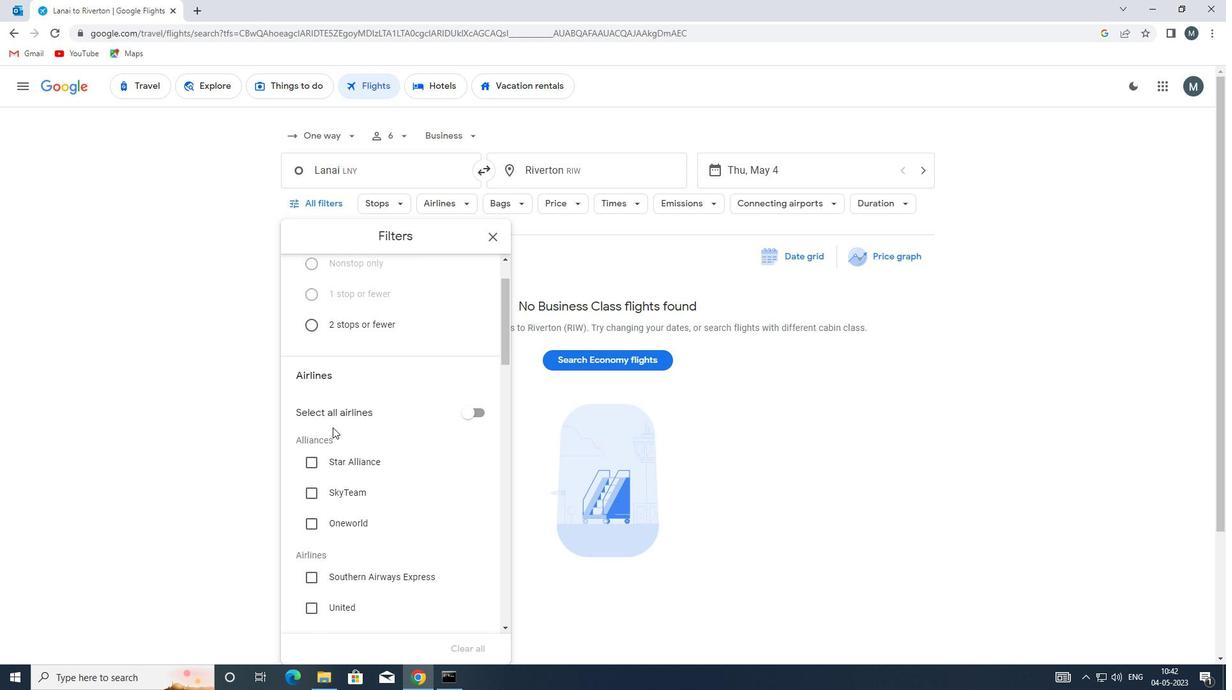 
Action: Mouse scrolled (337, 431) with delta (0, 0)
Screenshot: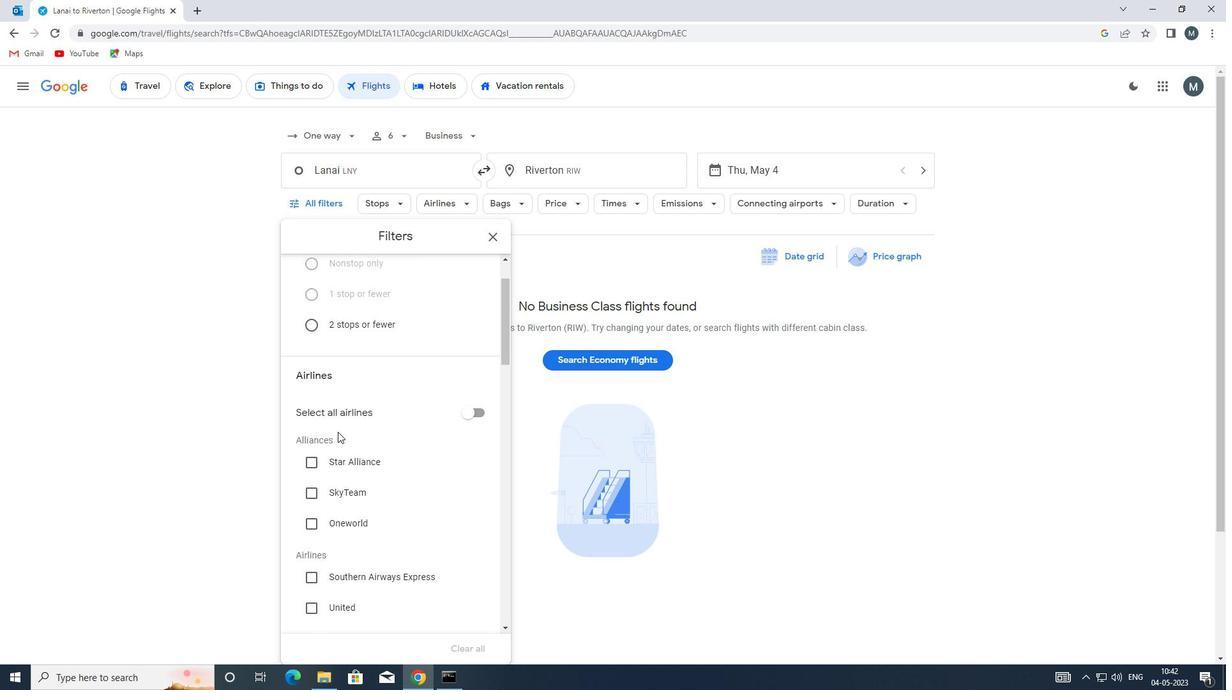 
Action: Mouse moved to (362, 433)
Screenshot: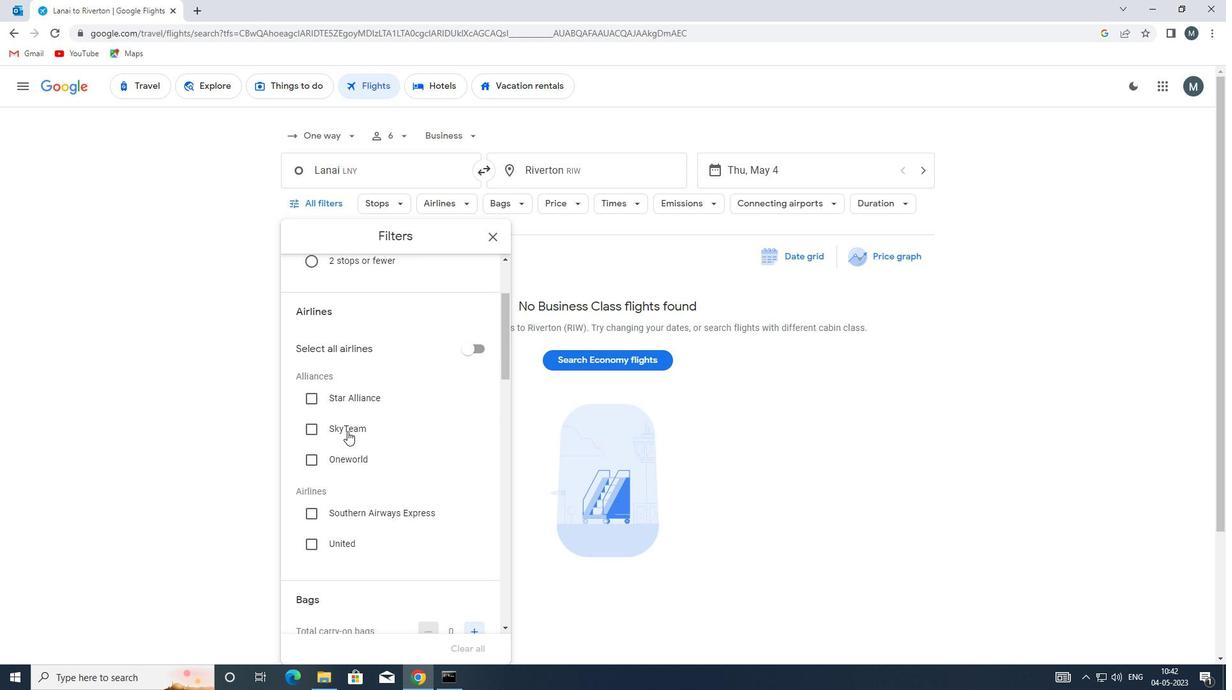 
Action: Mouse scrolled (362, 433) with delta (0, 0)
Screenshot: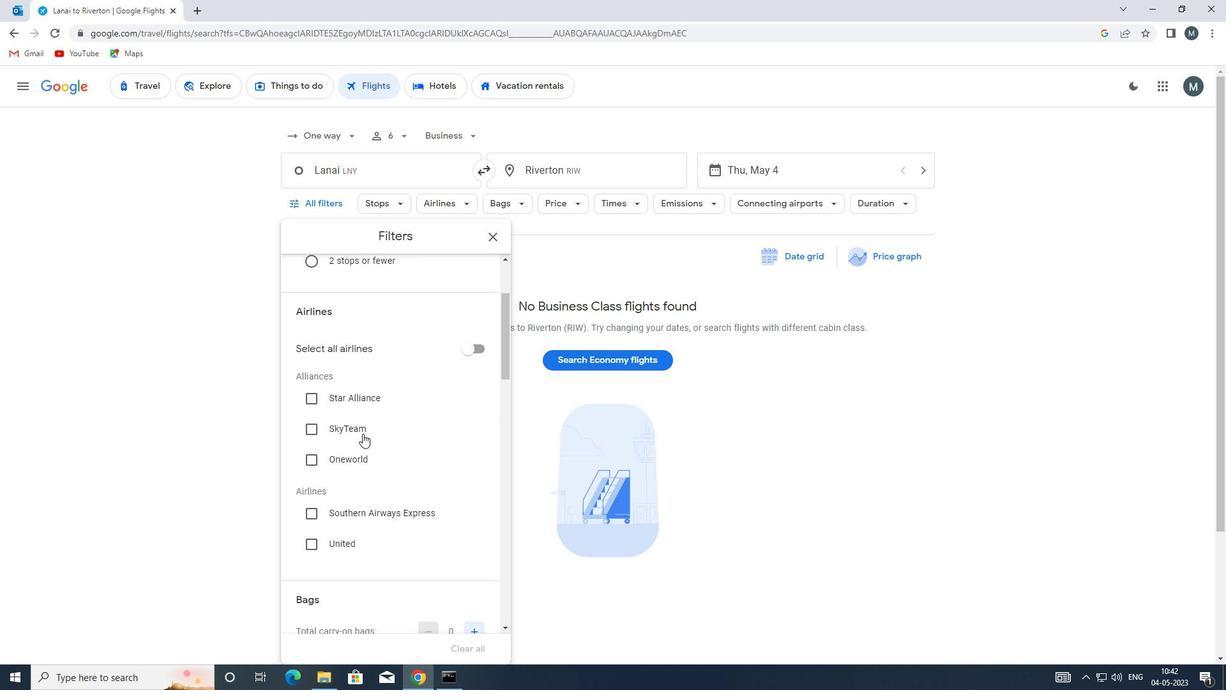 
Action: Mouse scrolled (362, 433) with delta (0, 0)
Screenshot: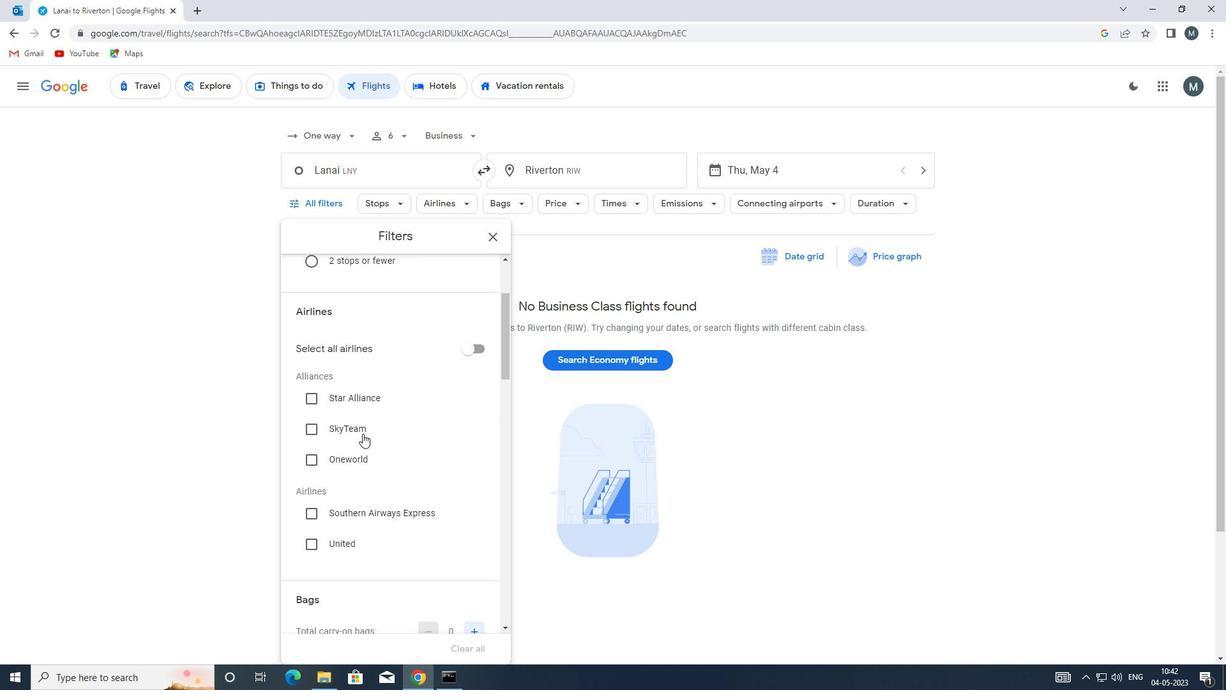 
Action: Mouse moved to (362, 435)
Screenshot: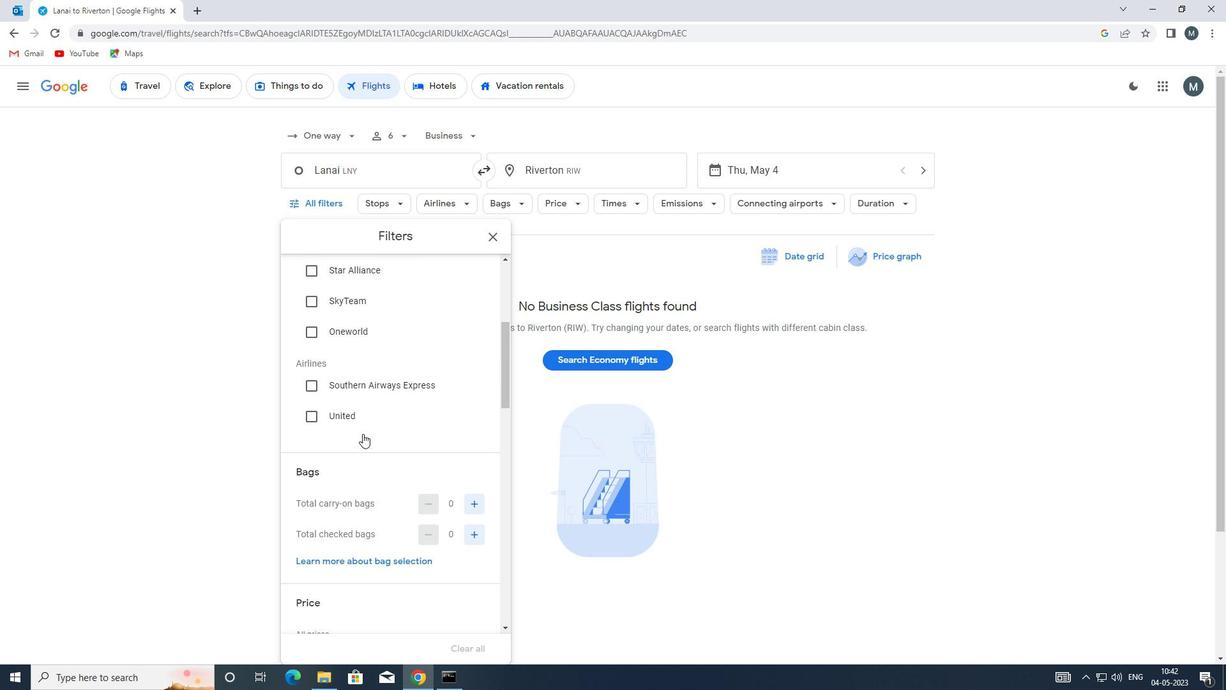 
Action: Mouse scrolled (362, 435) with delta (0, 0)
Screenshot: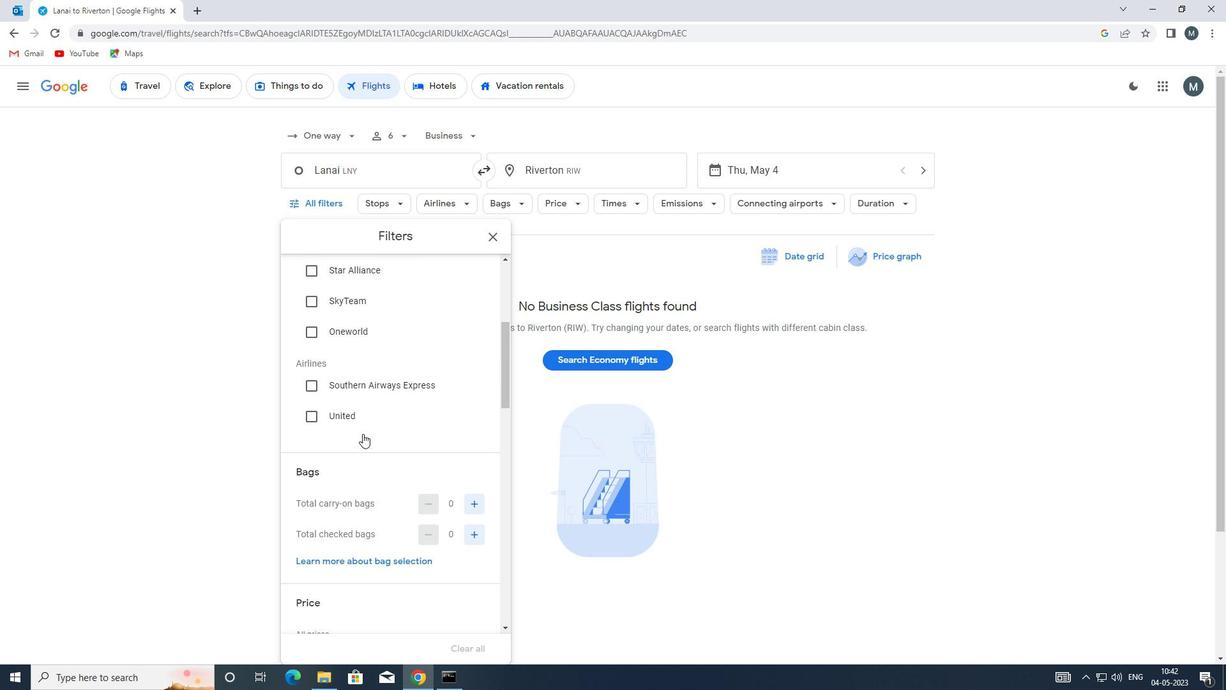 
Action: Mouse moved to (472, 474)
Screenshot: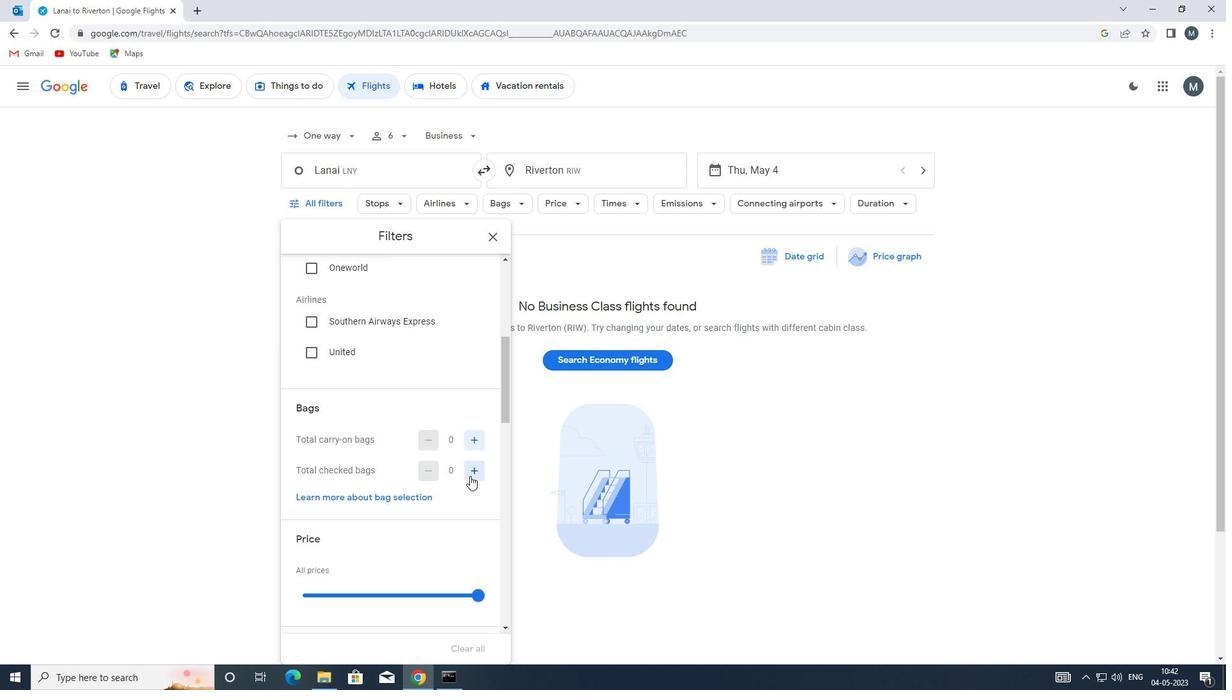 
Action: Mouse pressed left at (472, 474)
Screenshot: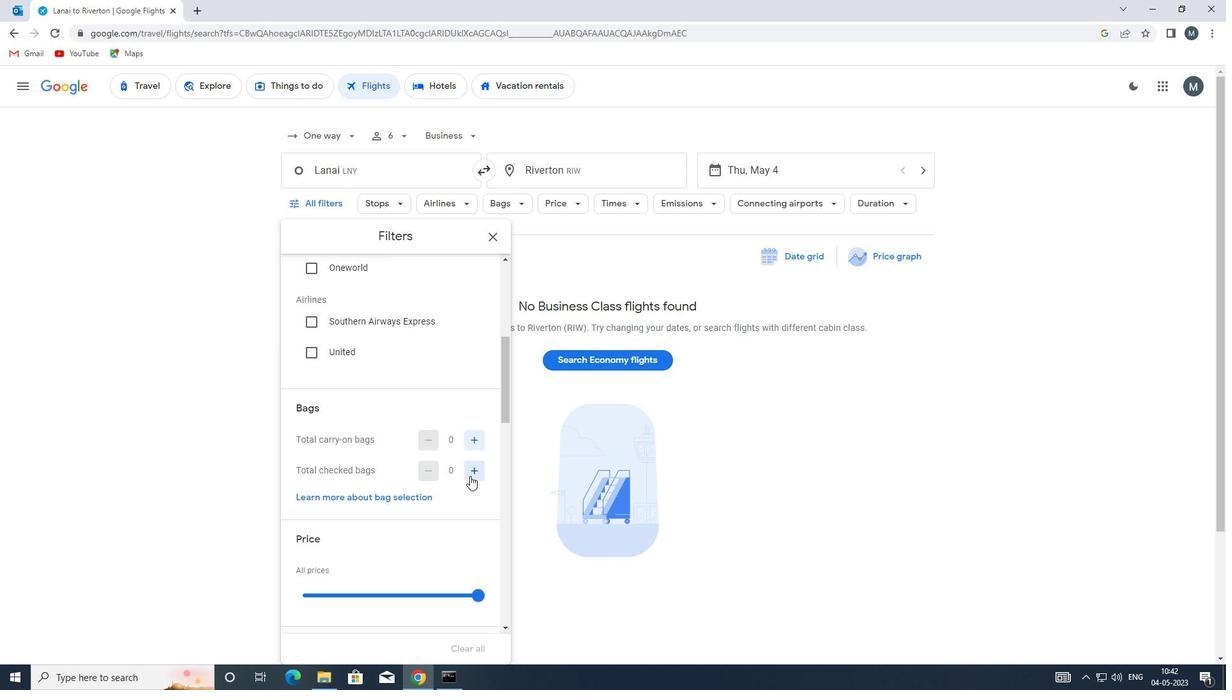 
Action: Mouse moved to (472, 474)
Screenshot: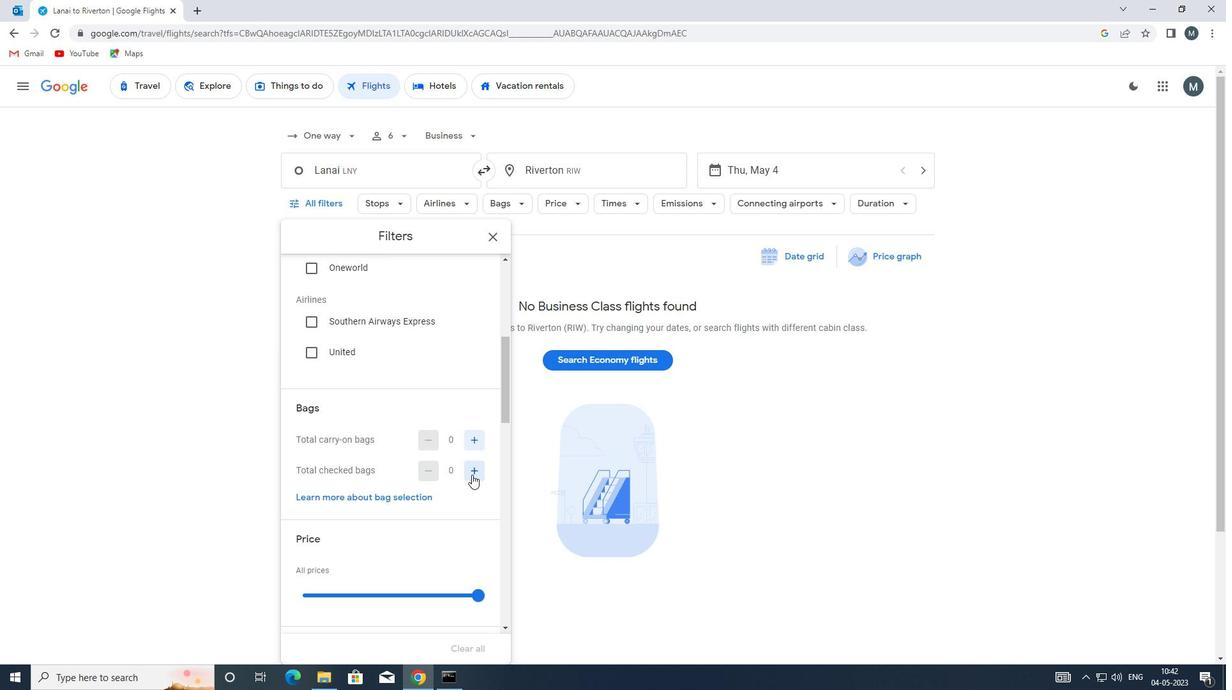
Action: Mouse pressed left at (472, 474)
Screenshot: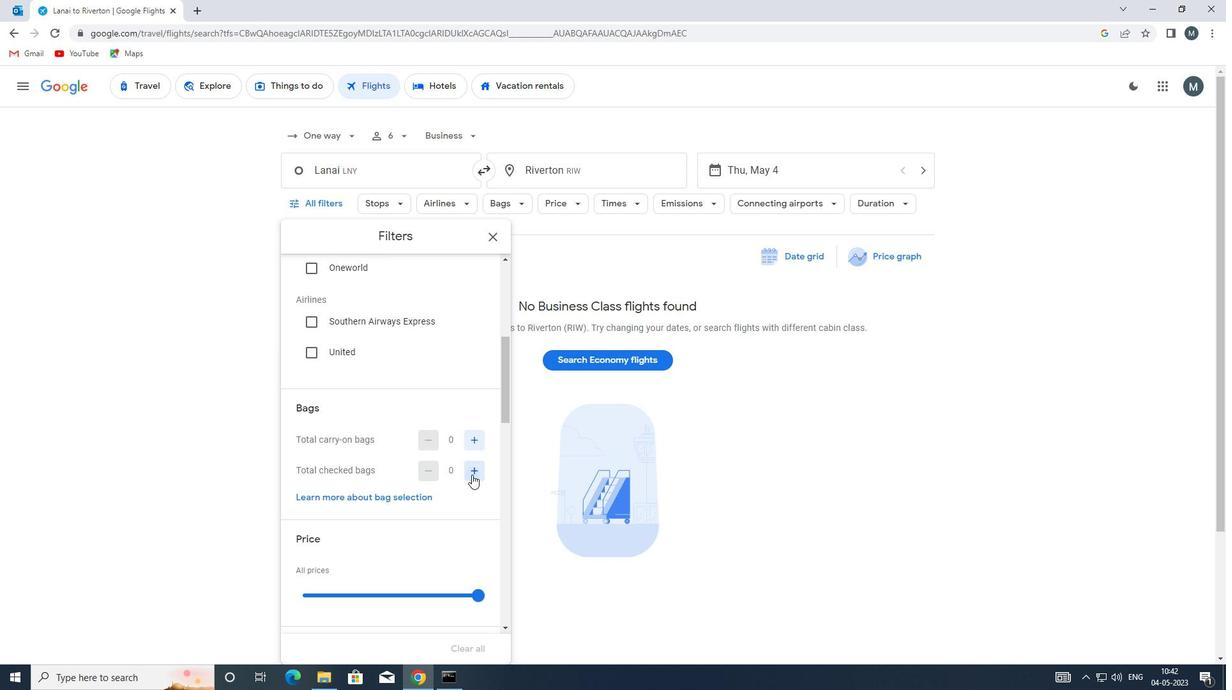 
Action: Mouse pressed left at (472, 474)
Screenshot: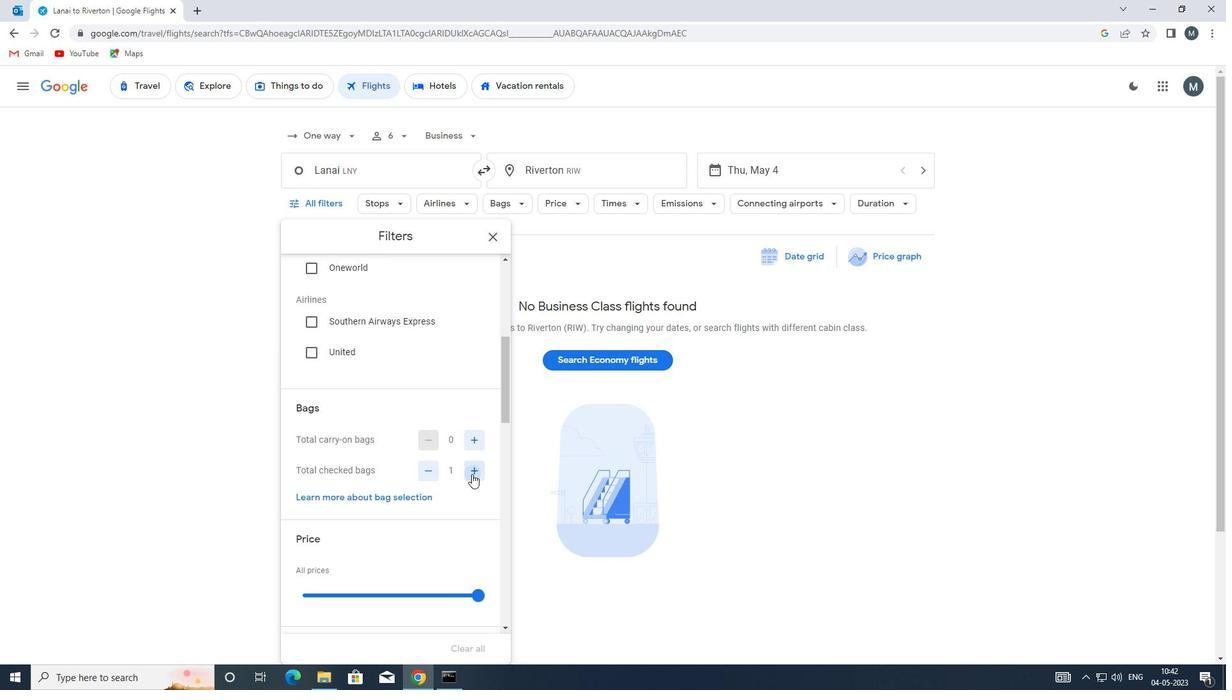 
Action: Mouse moved to (472, 474)
Screenshot: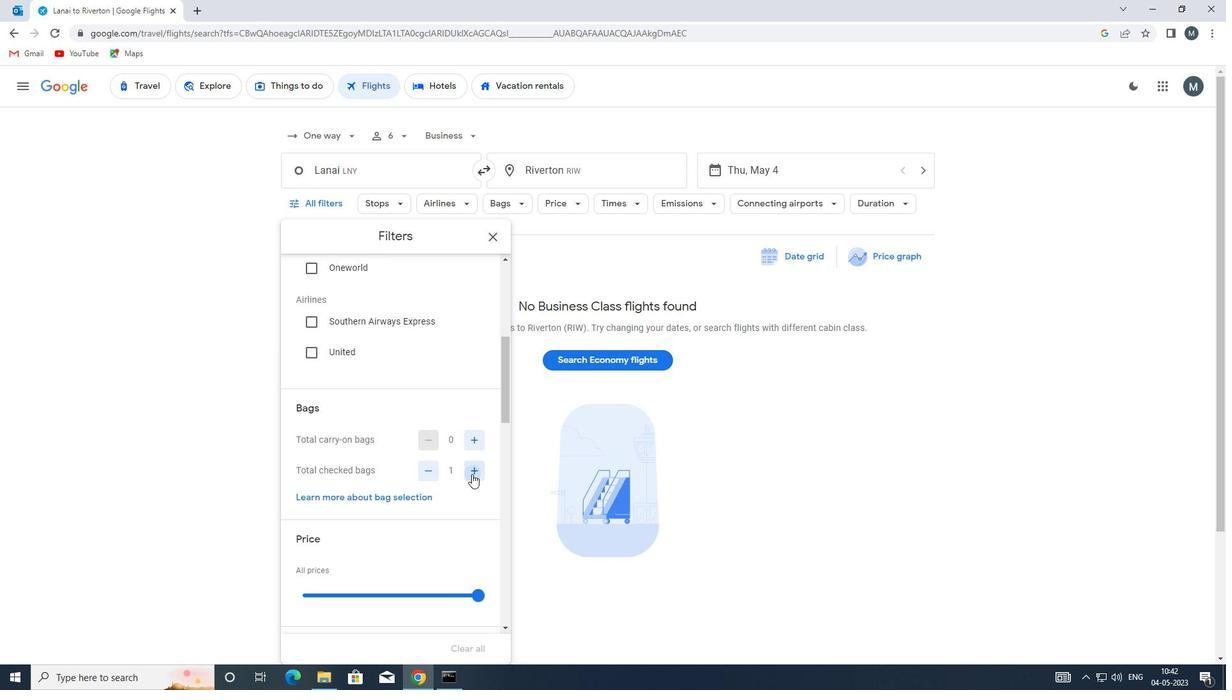 
Action: Mouse pressed left at (472, 474)
Screenshot: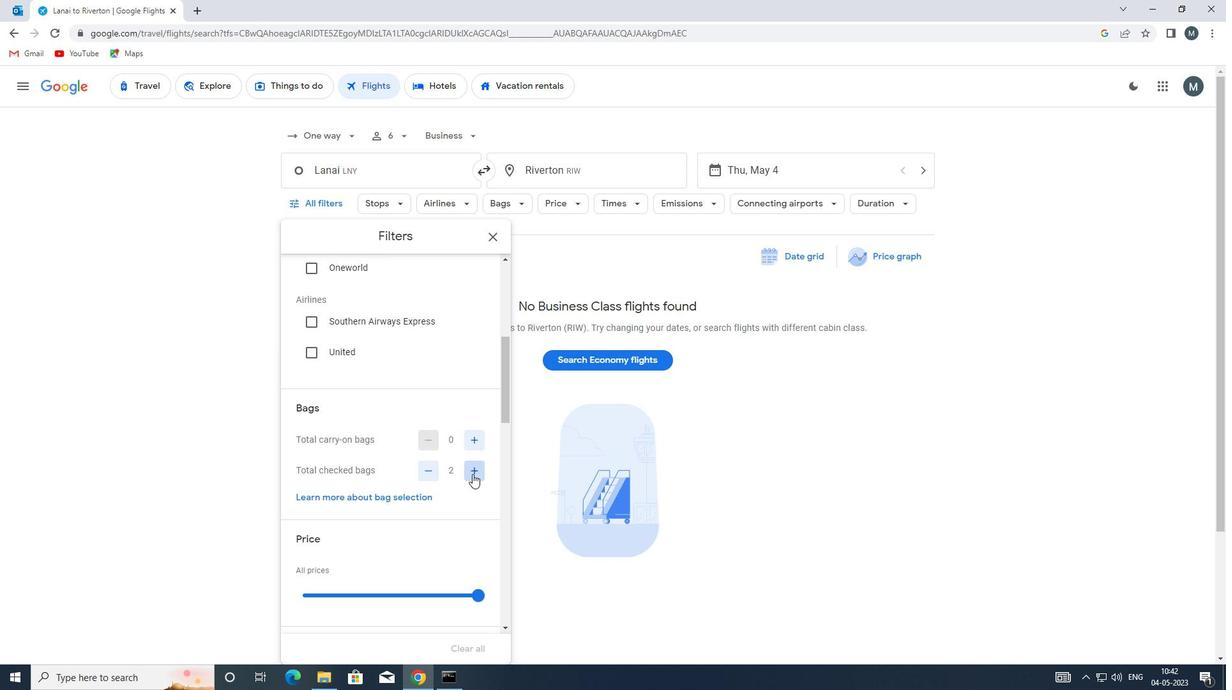 
Action: Mouse moved to (406, 466)
Screenshot: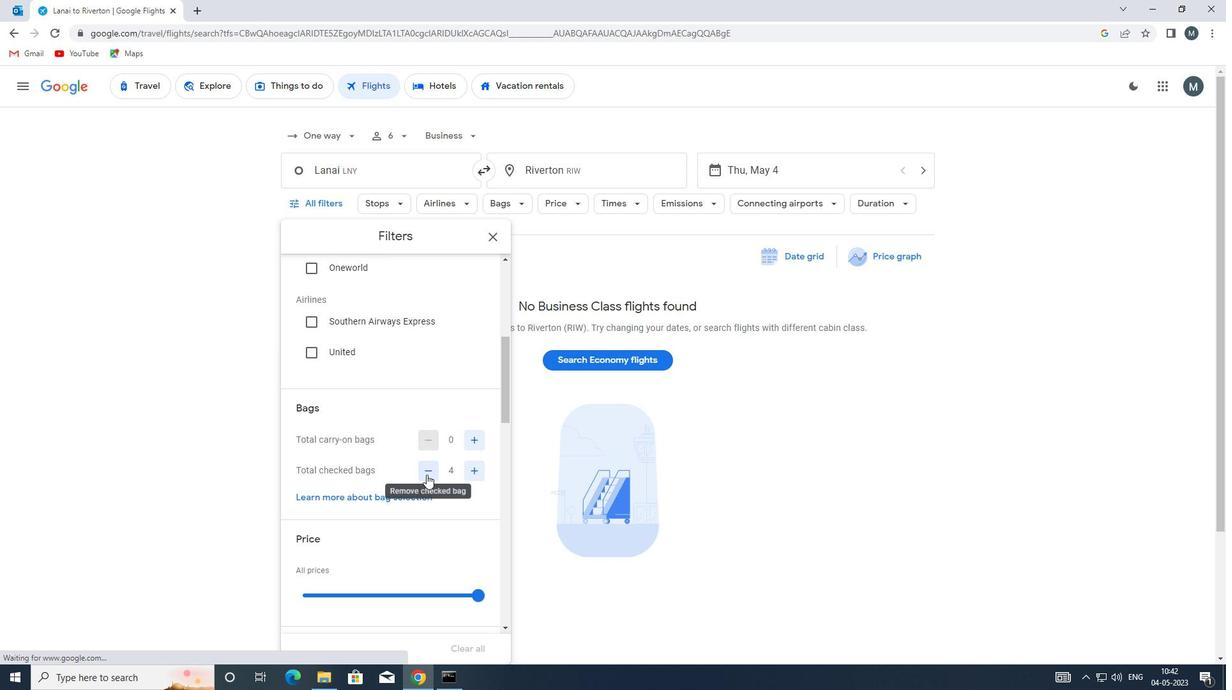
Action: Mouse scrolled (406, 465) with delta (0, 0)
Screenshot: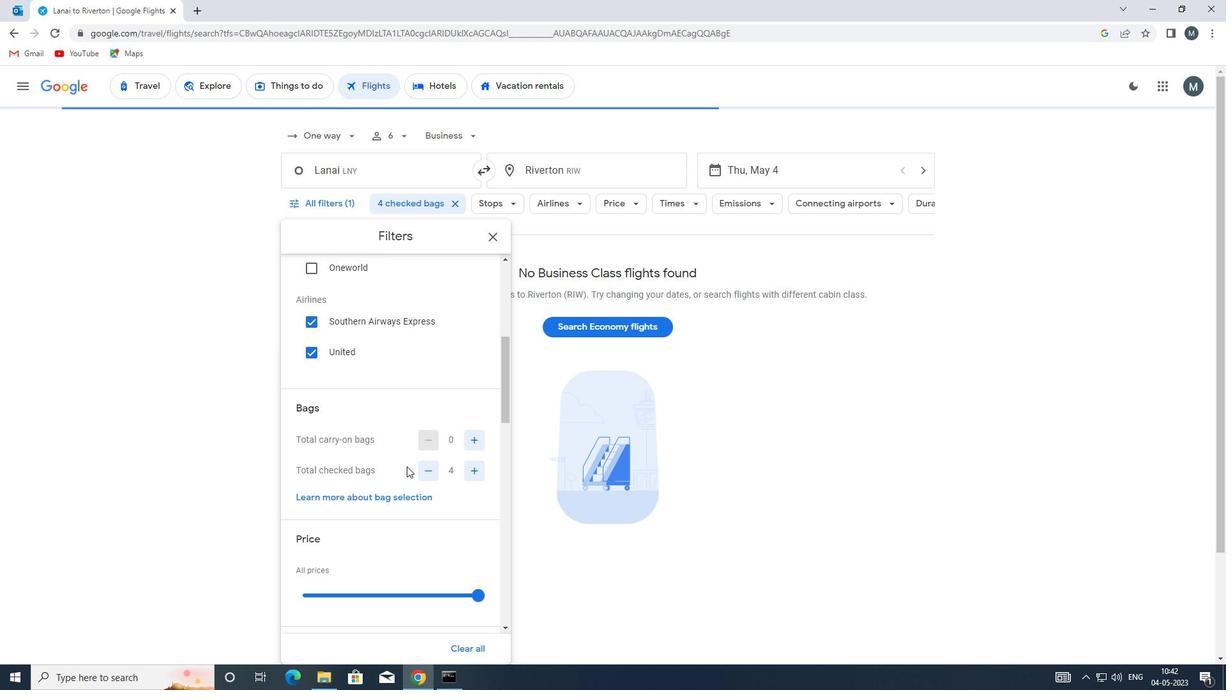 
Action: Mouse scrolled (406, 465) with delta (0, 0)
Screenshot: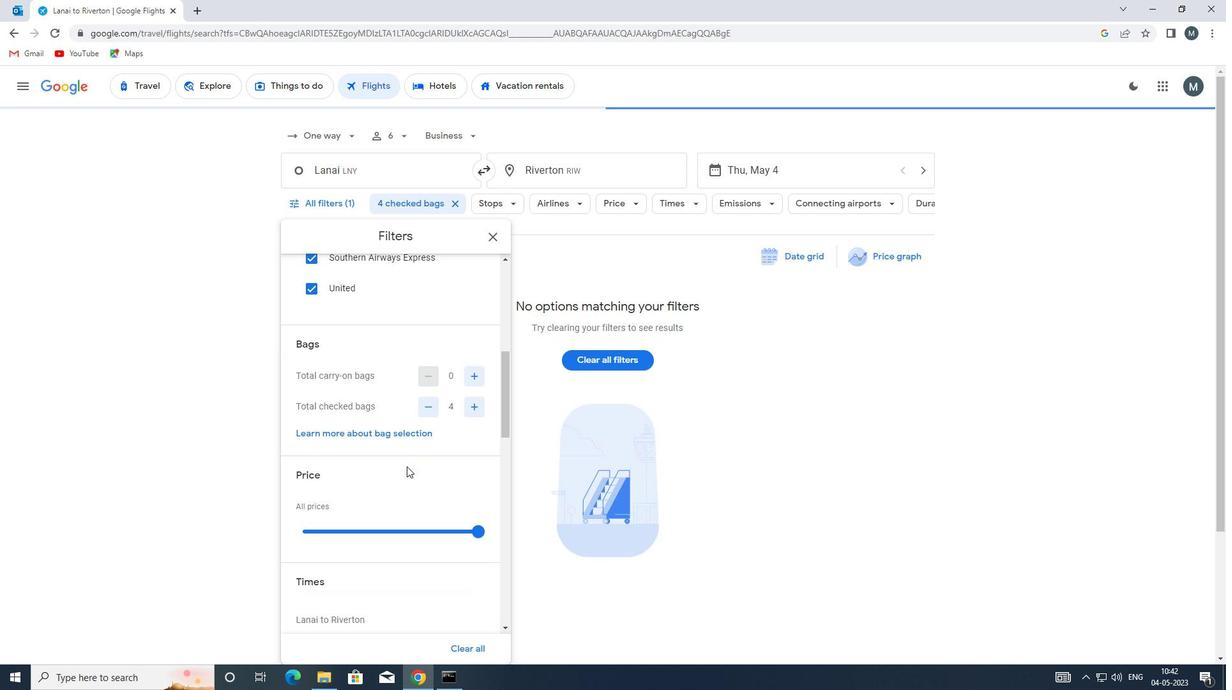 
Action: Mouse moved to (405, 463)
Screenshot: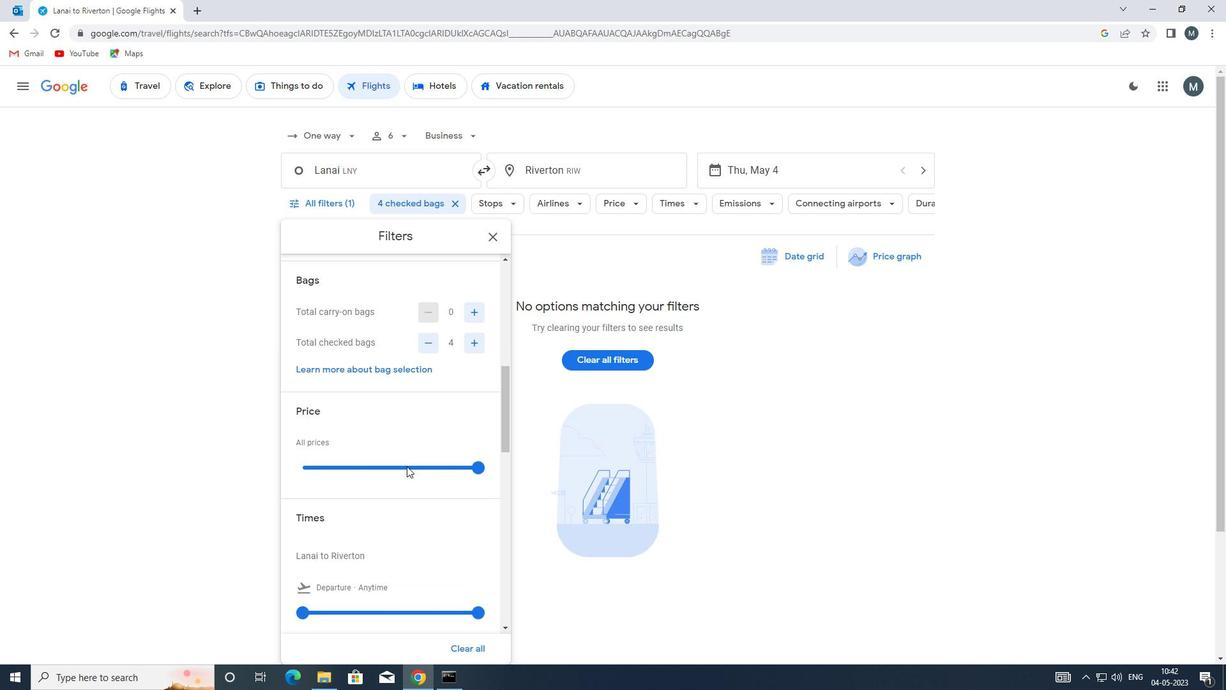
Action: Mouse pressed left at (405, 463)
Screenshot: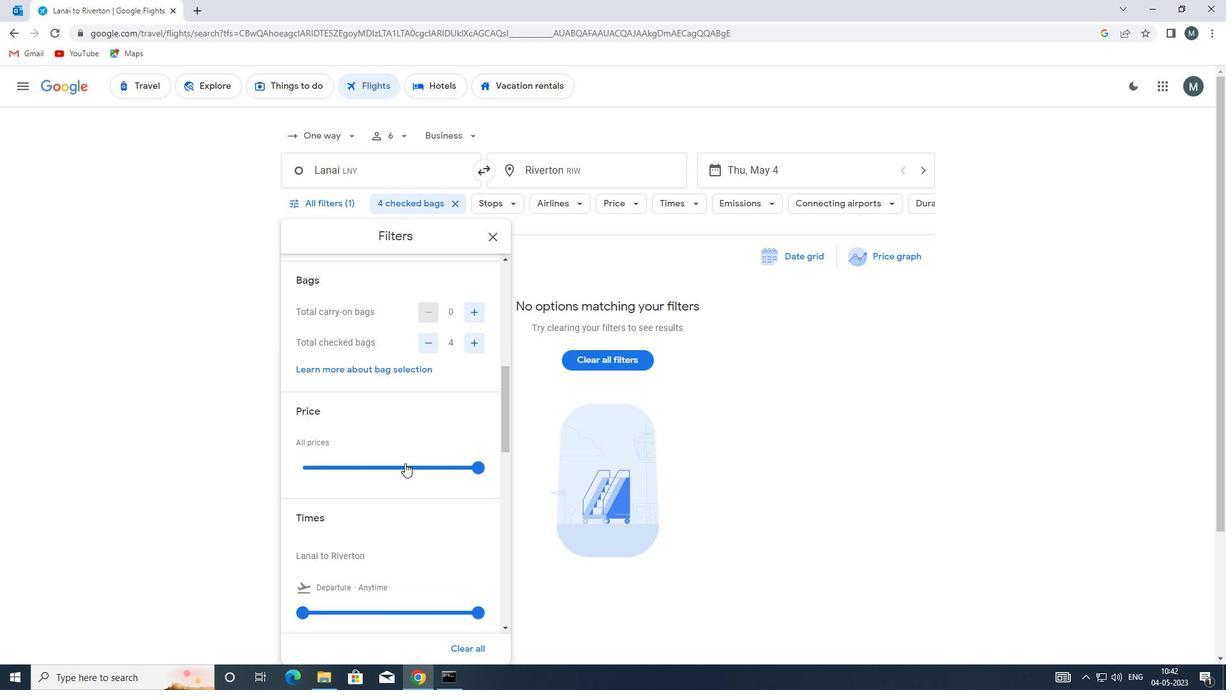 
Action: Mouse pressed left at (405, 463)
Screenshot: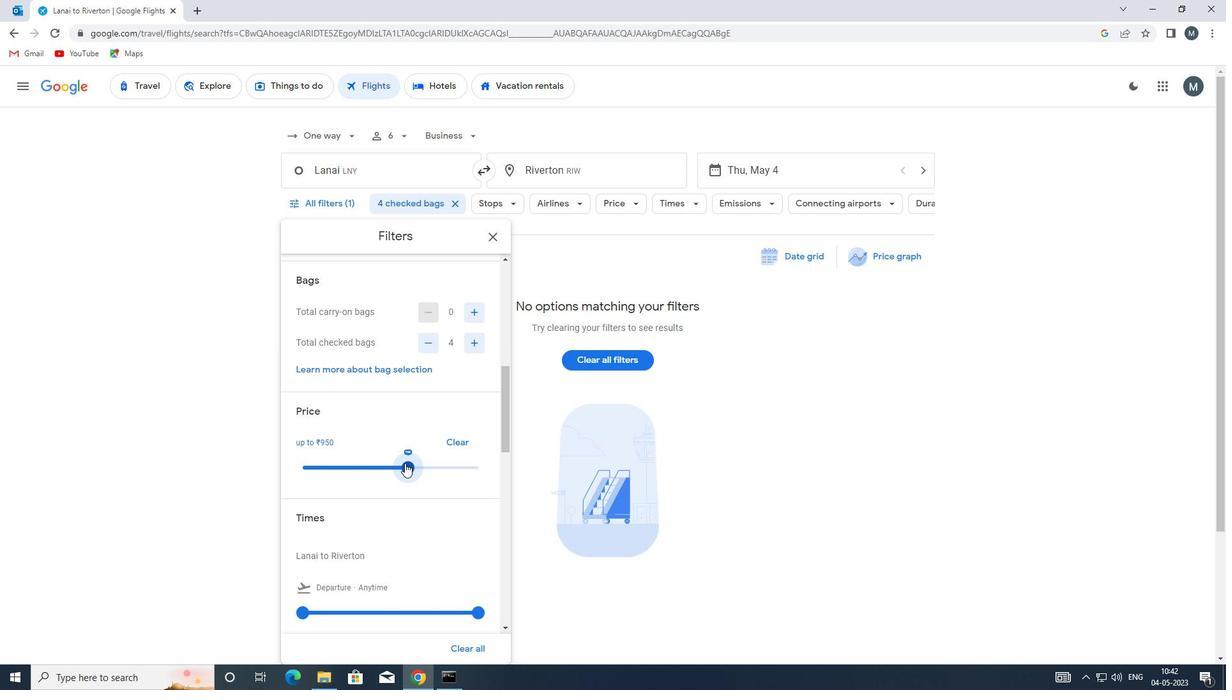 
Action: Mouse moved to (422, 464)
Screenshot: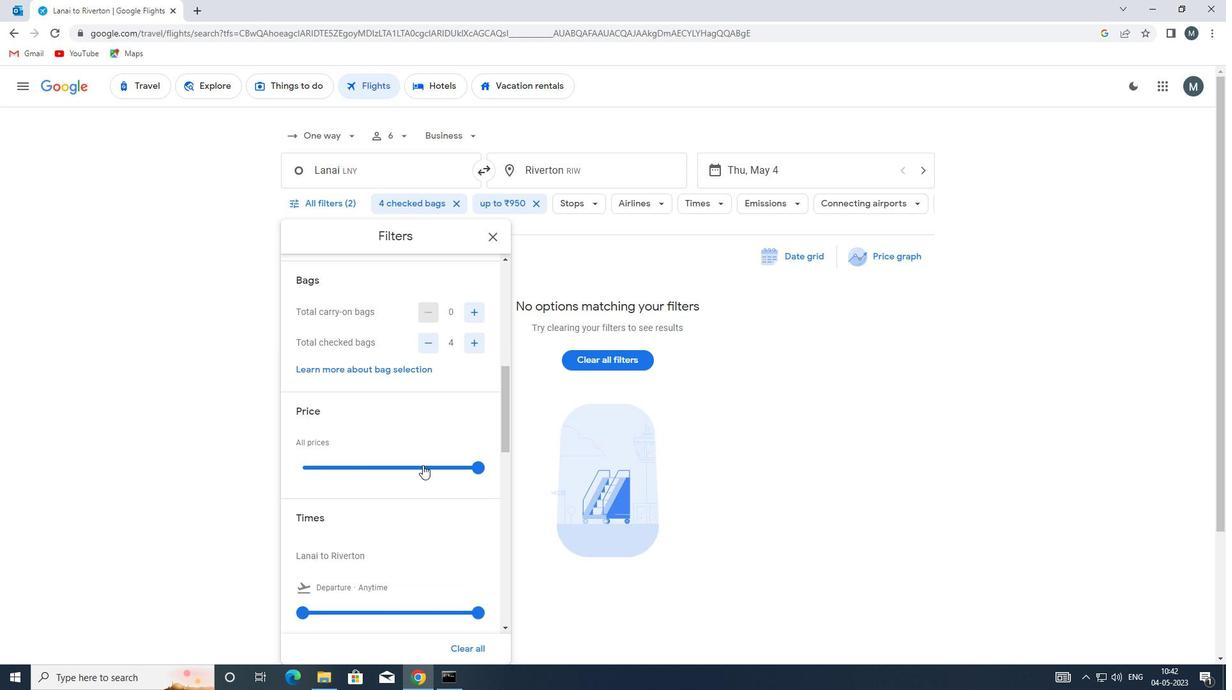 
Action: Mouse scrolled (422, 463) with delta (0, 0)
Screenshot: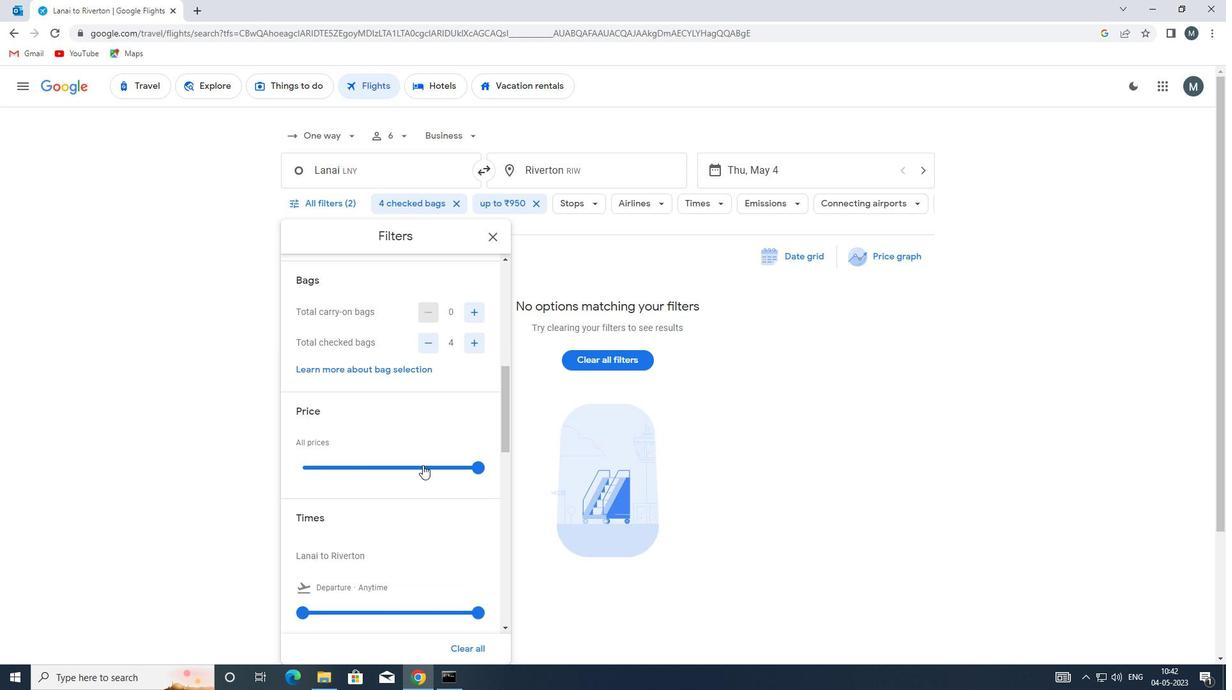 
Action: Mouse moved to (413, 450)
Screenshot: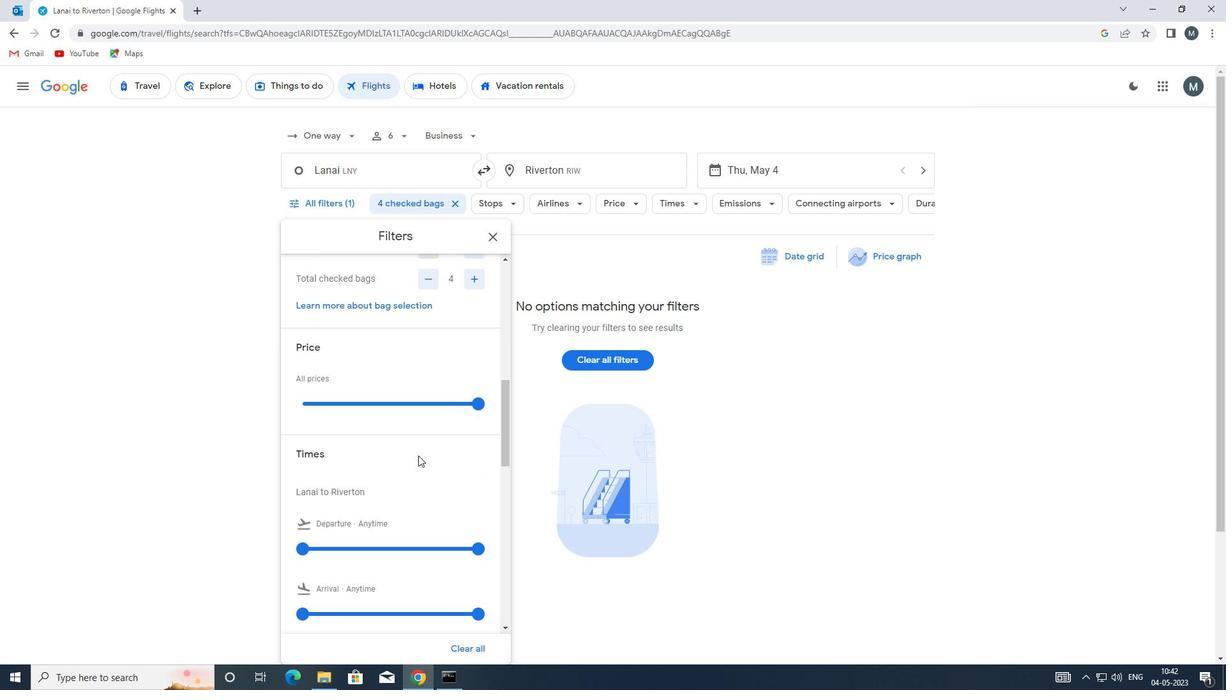 
Action: Mouse scrolled (413, 449) with delta (0, 0)
Screenshot: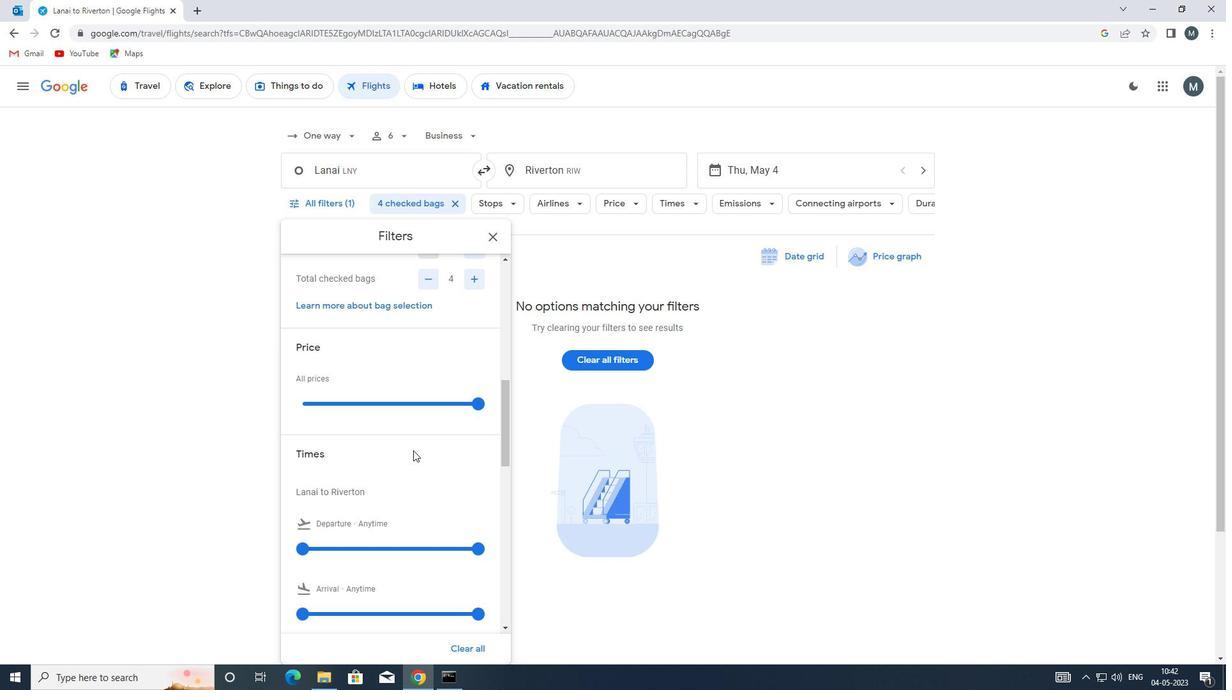 
Action: Mouse moved to (344, 484)
Screenshot: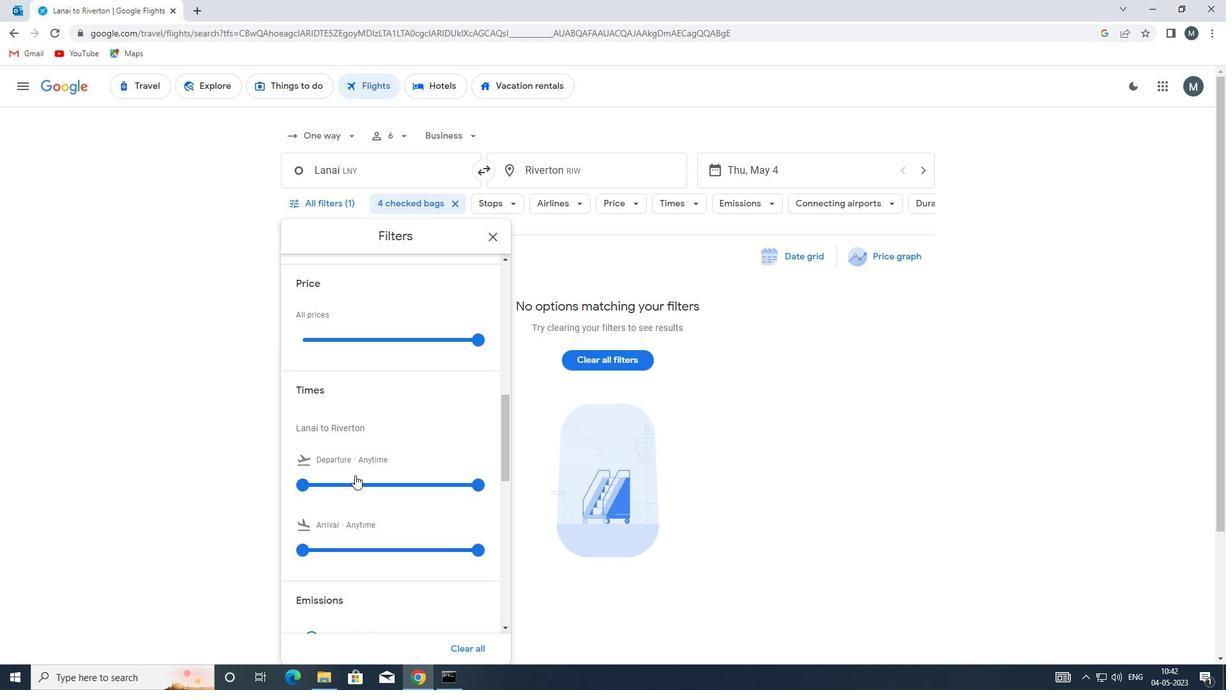 
Action: Mouse pressed left at (344, 484)
Screenshot: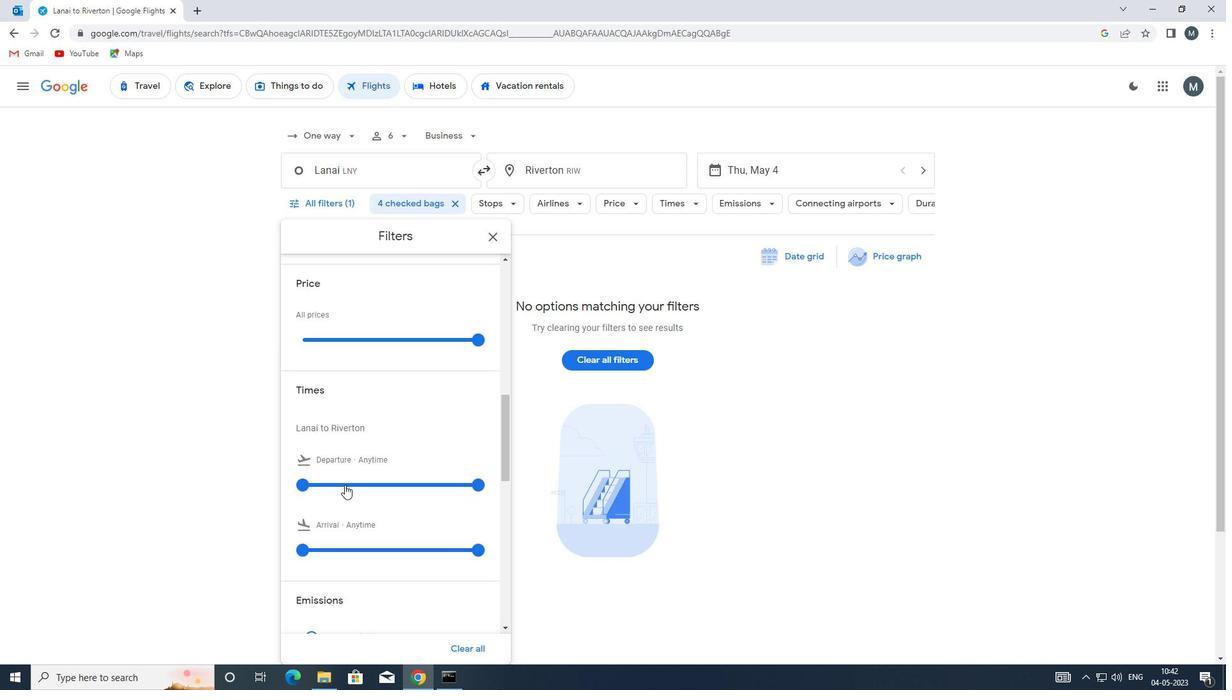 
Action: Mouse moved to (355, 483)
Screenshot: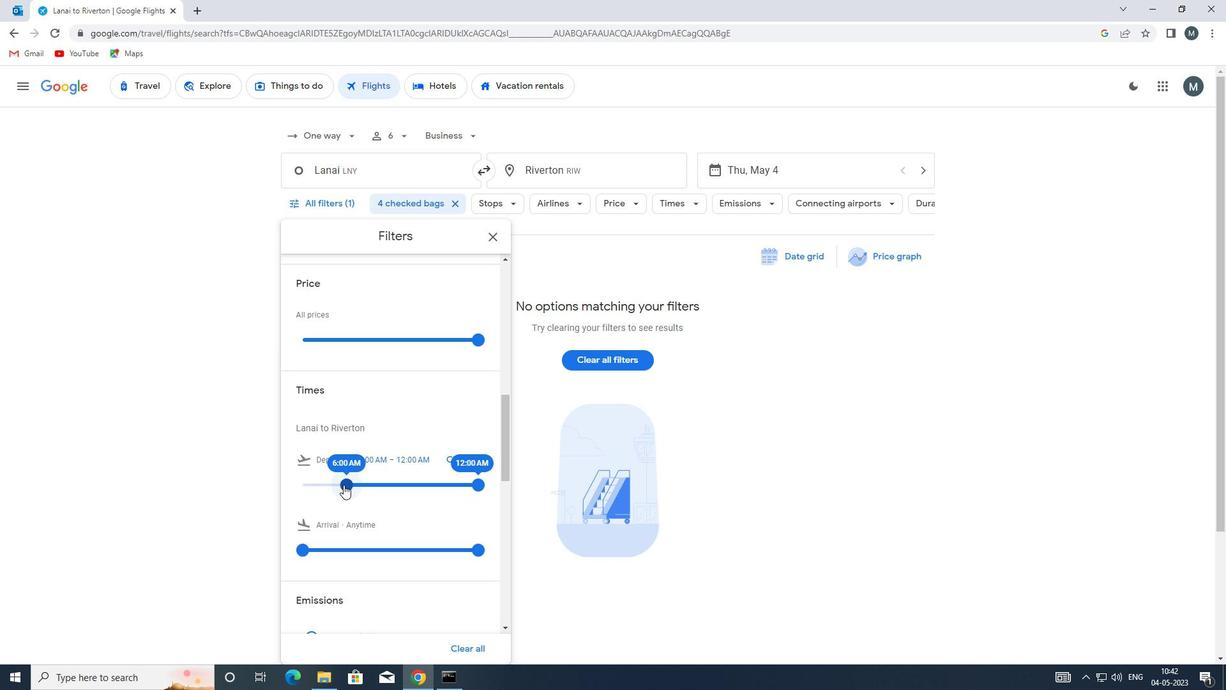 
Action: Mouse pressed left at (355, 483)
Screenshot: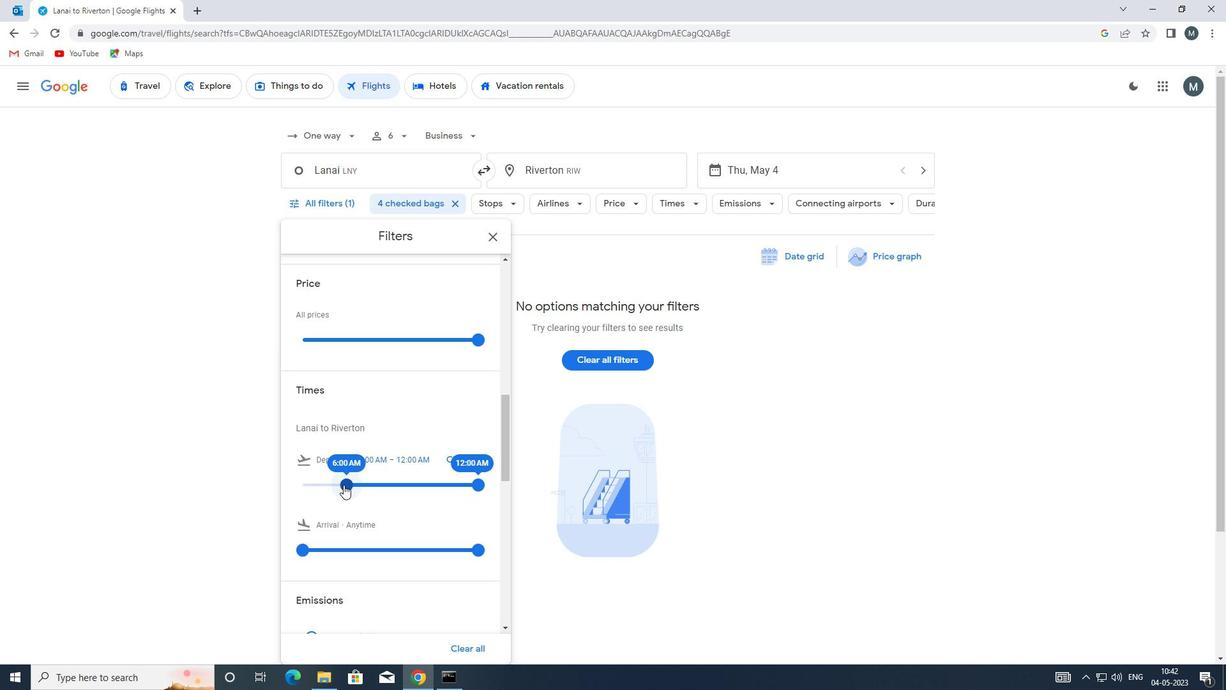 
Action: Mouse moved to (474, 481)
Screenshot: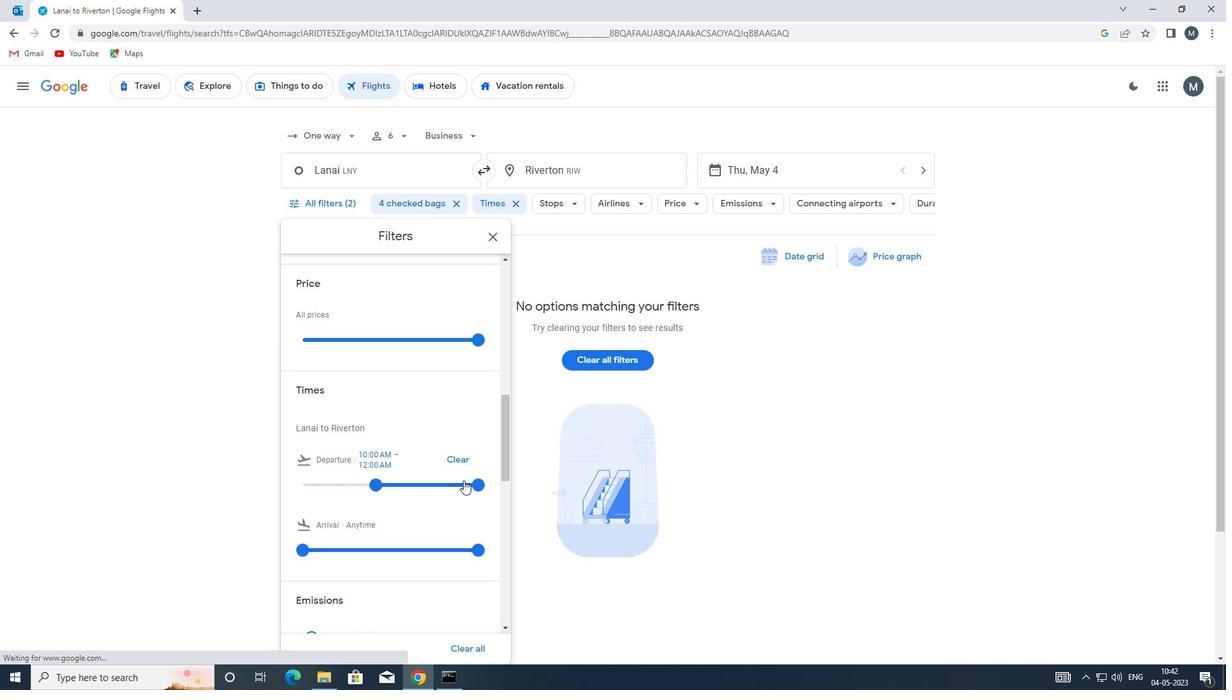 
Action: Mouse pressed left at (474, 481)
Screenshot: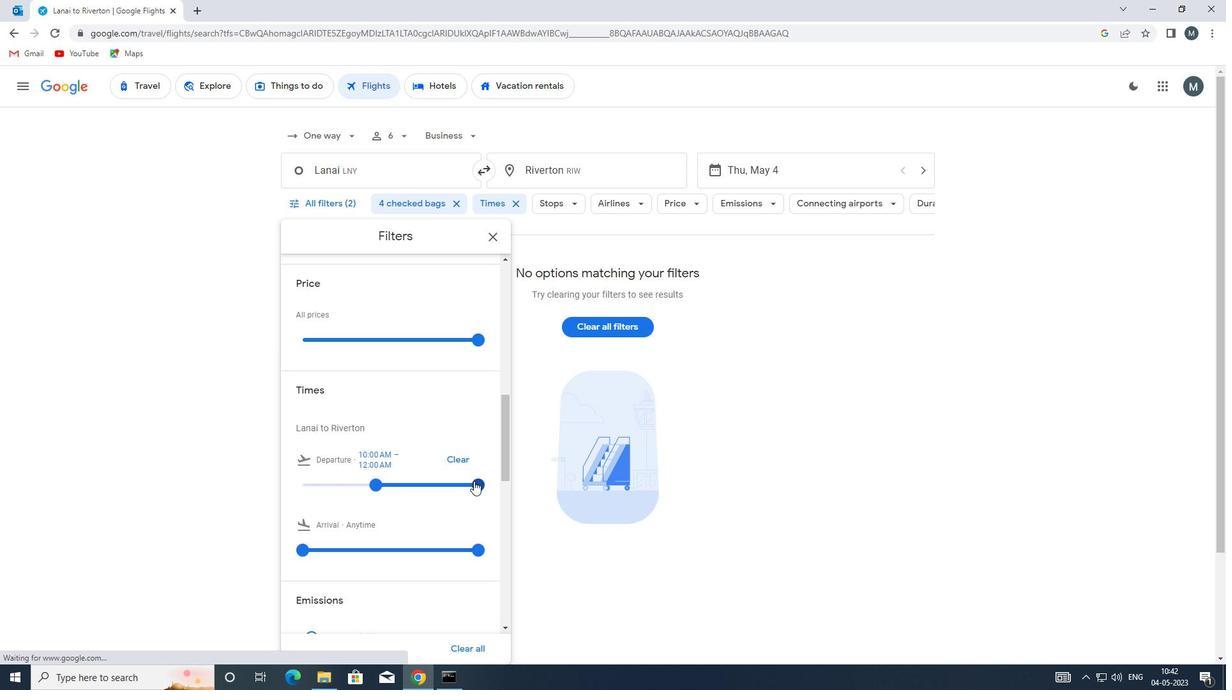 
Action: Mouse moved to (378, 478)
Screenshot: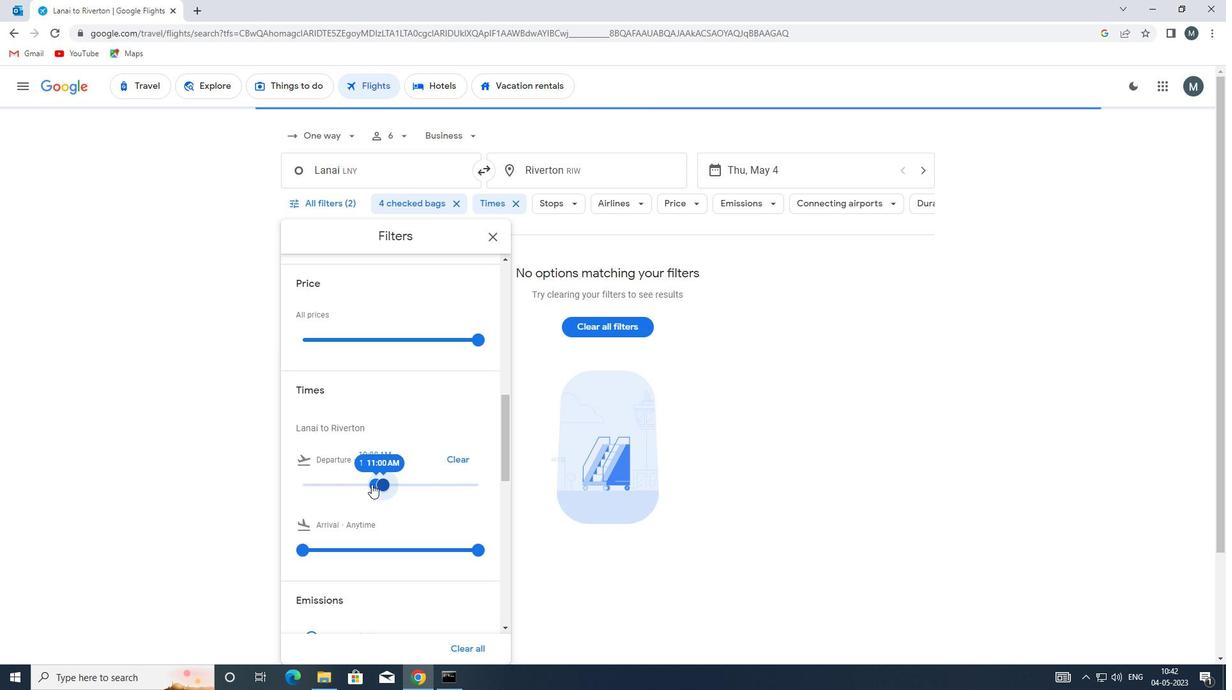 
Action: Mouse scrolled (378, 477) with delta (0, 0)
Screenshot: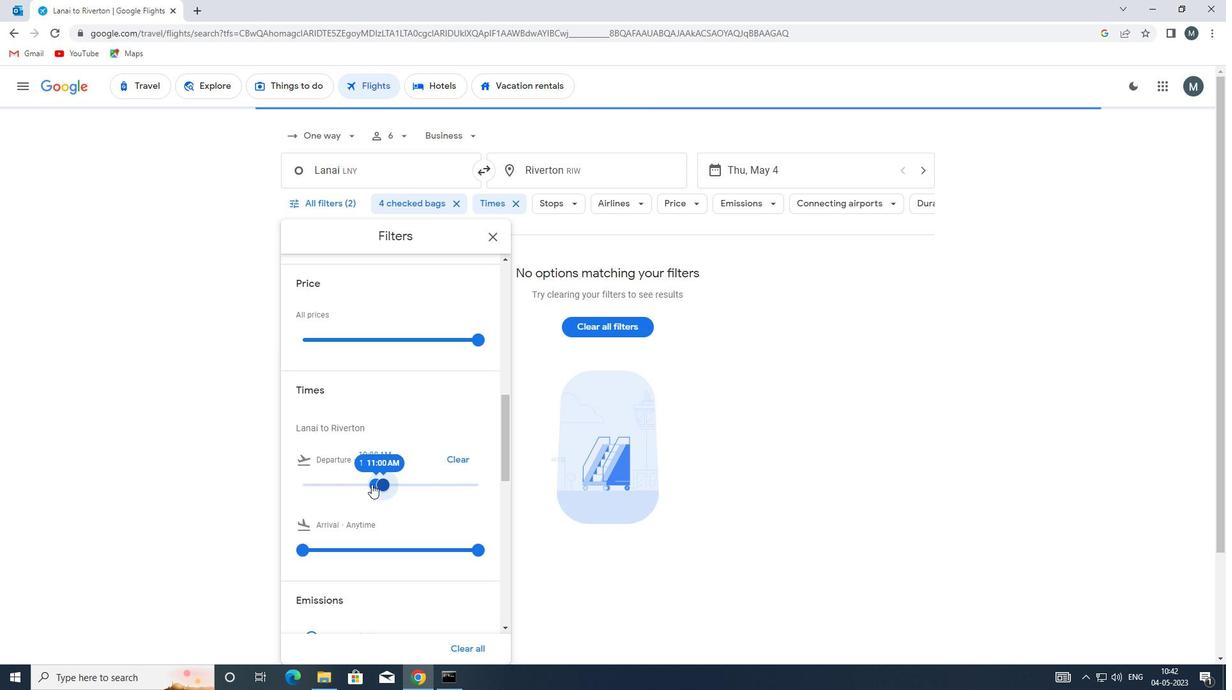 
Action: Mouse moved to (378, 477)
Screenshot: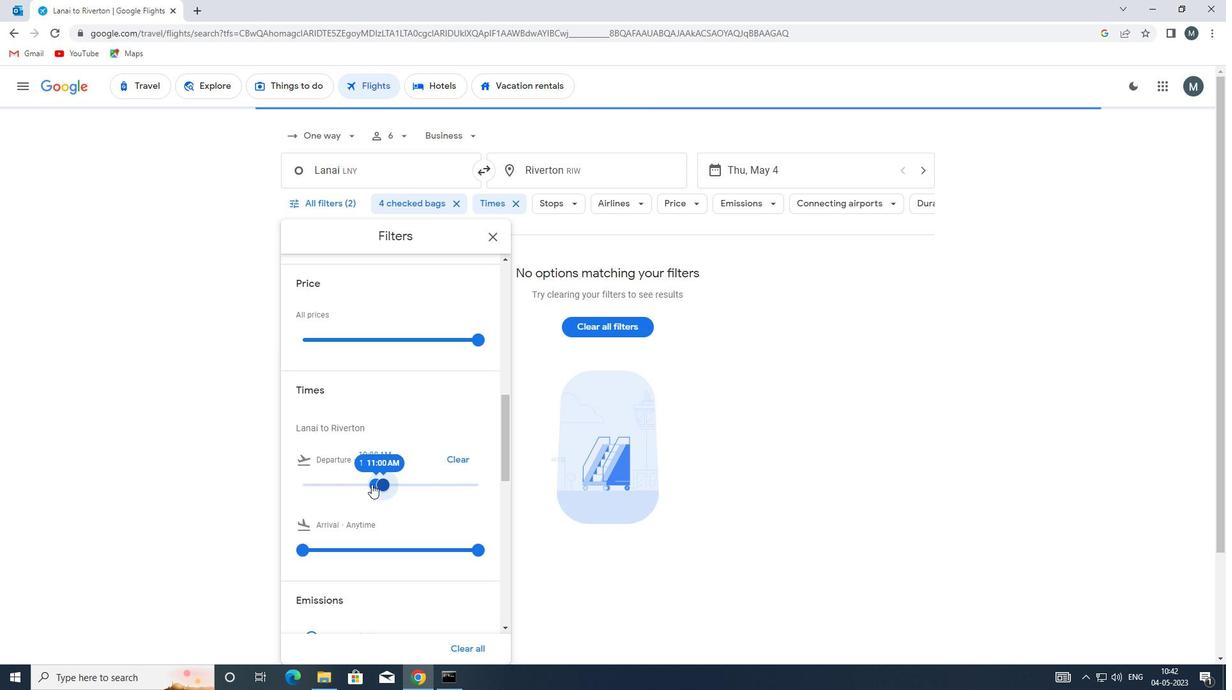 
Action: Mouse scrolled (378, 477) with delta (0, 0)
Screenshot: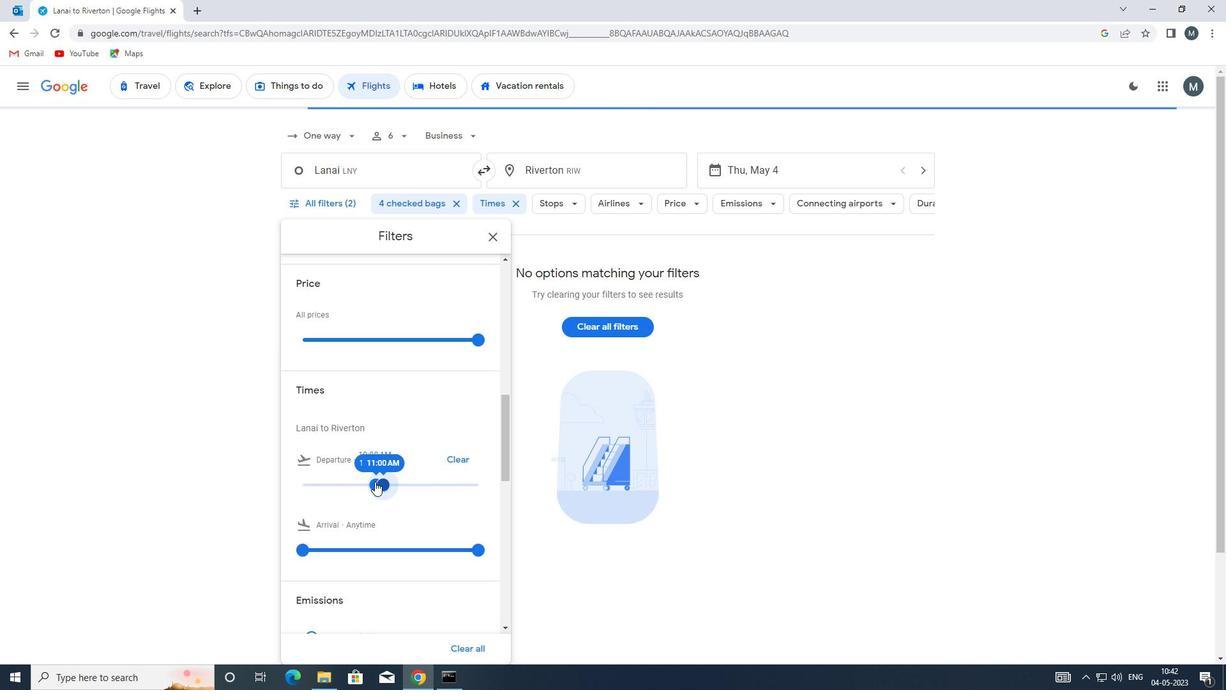 
Action: Mouse moved to (491, 241)
Screenshot: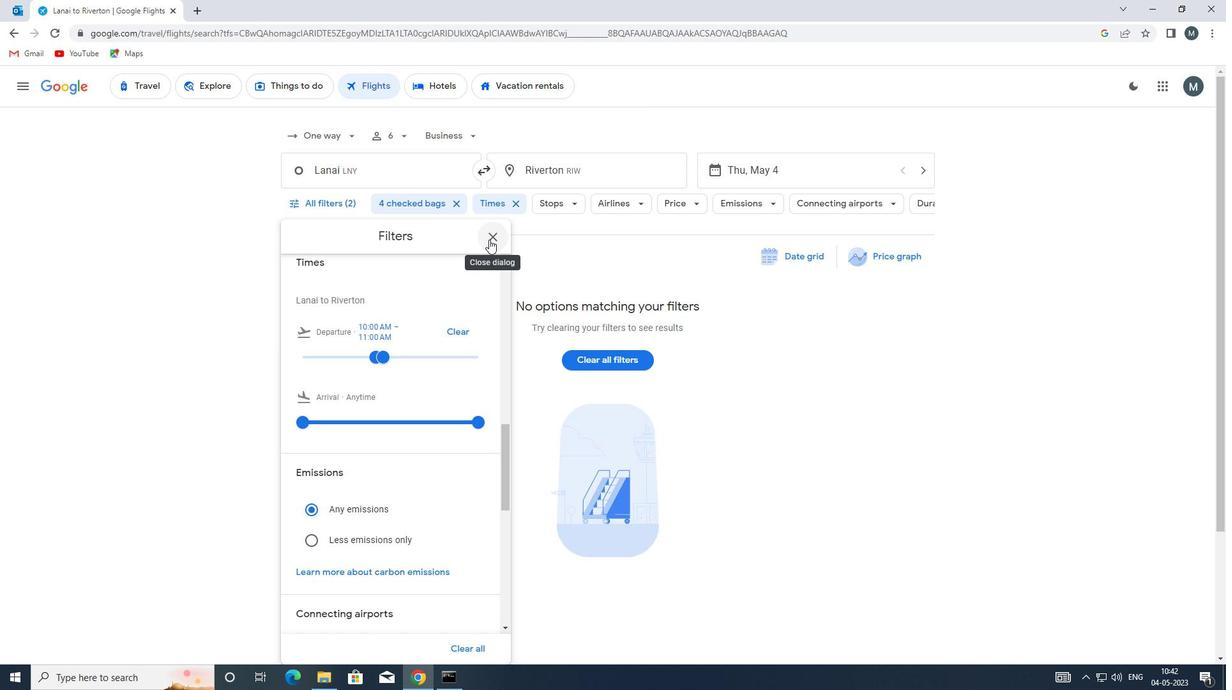 
Action: Mouse pressed left at (491, 241)
Screenshot: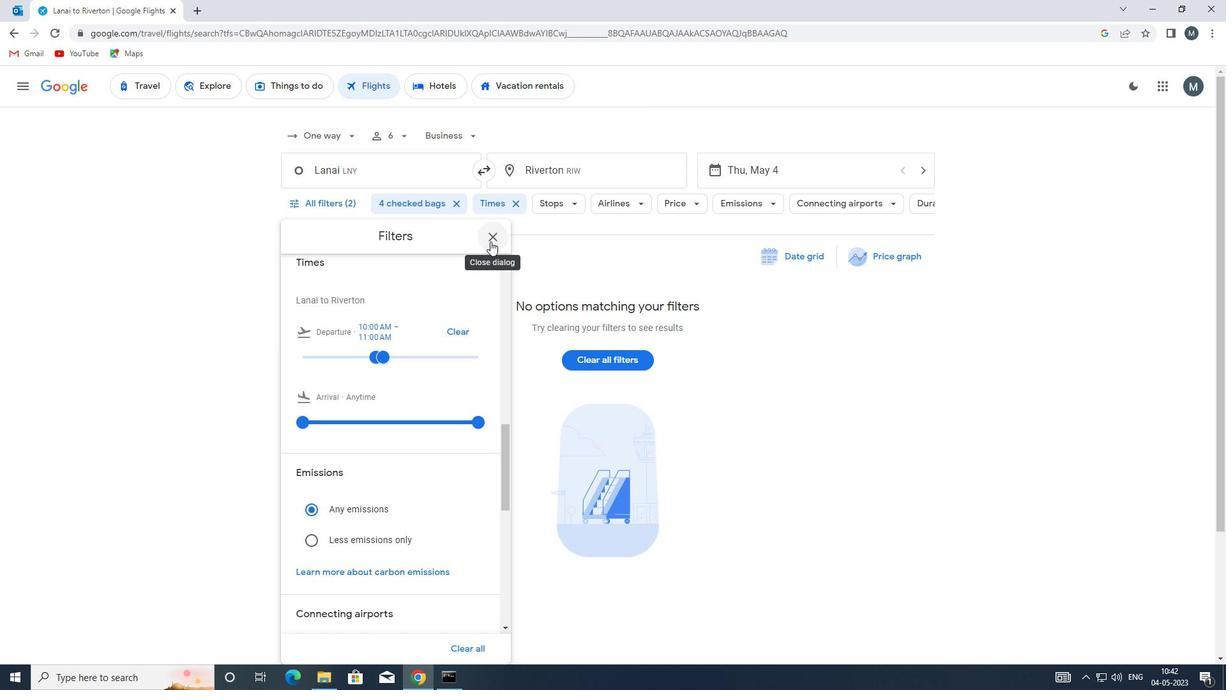 
Action: Mouse moved to (488, 242)
Screenshot: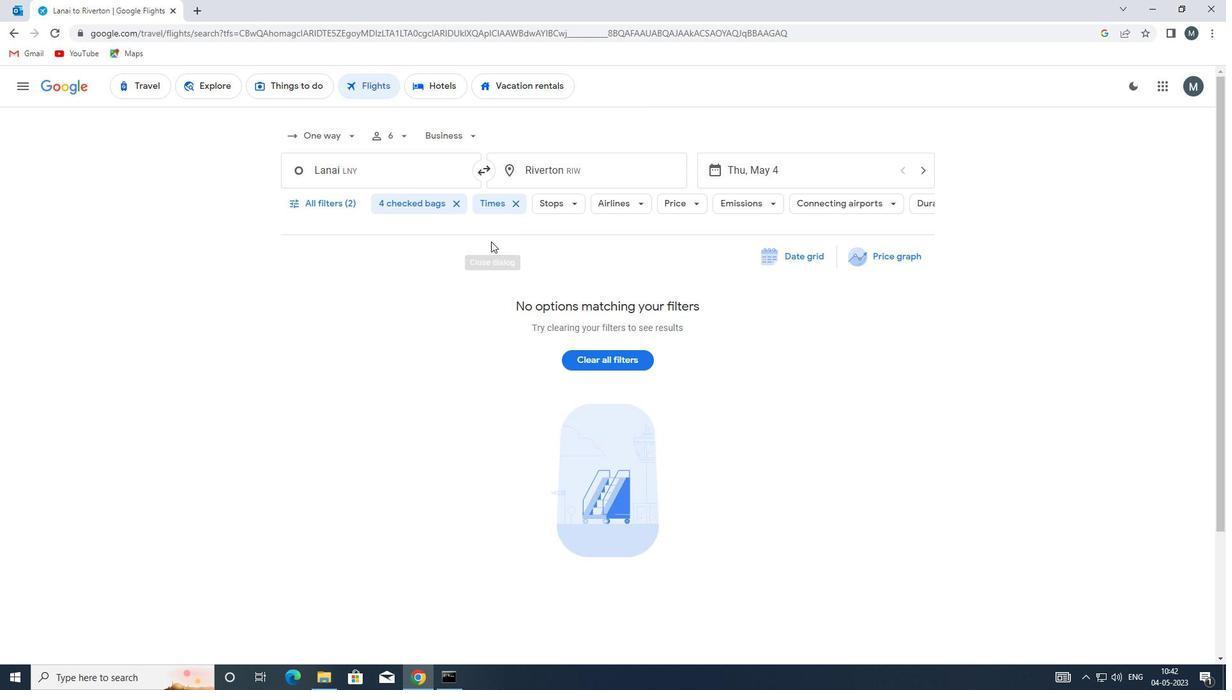 
